 Task: Search one way flight ticket for 1 adult, 5 children, 2 infants in seat and 1 infant on lap in first from Obyan,saipan Island: Saipan International Airport (francisco C. Ada) to Riverton: Central Wyoming Regional Airport (was Riverton Regional) on 8-4-2023. Choice of flights is American. Number of bags: 1 checked bag. Price is upto 100000. Outbound departure time preference is 18:00.
Action: Mouse moved to (319, 272)
Screenshot: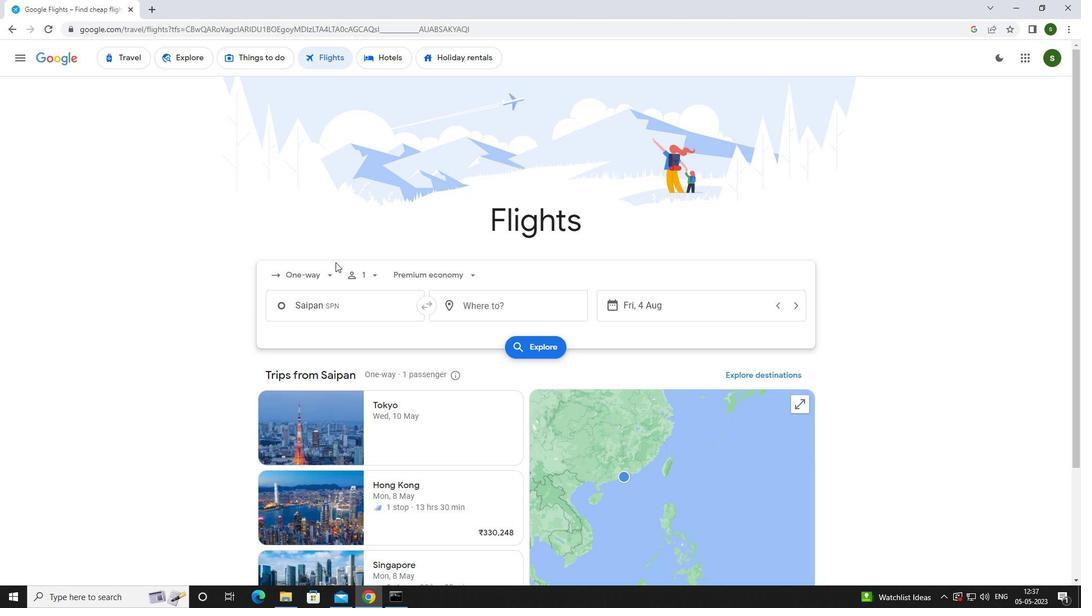 
Action: Mouse pressed left at (319, 272)
Screenshot: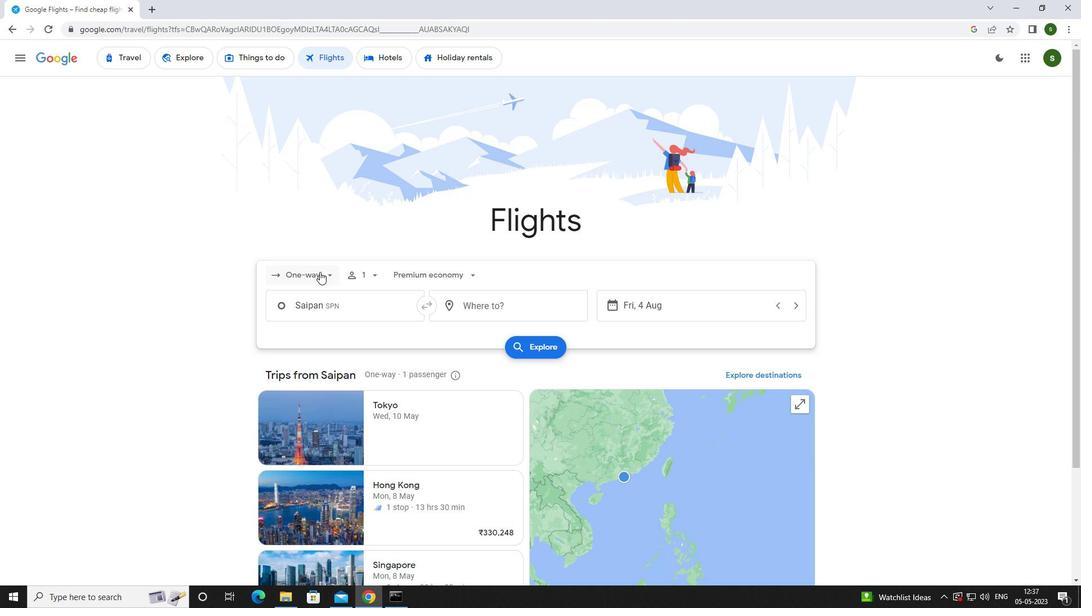 
Action: Mouse moved to (321, 323)
Screenshot: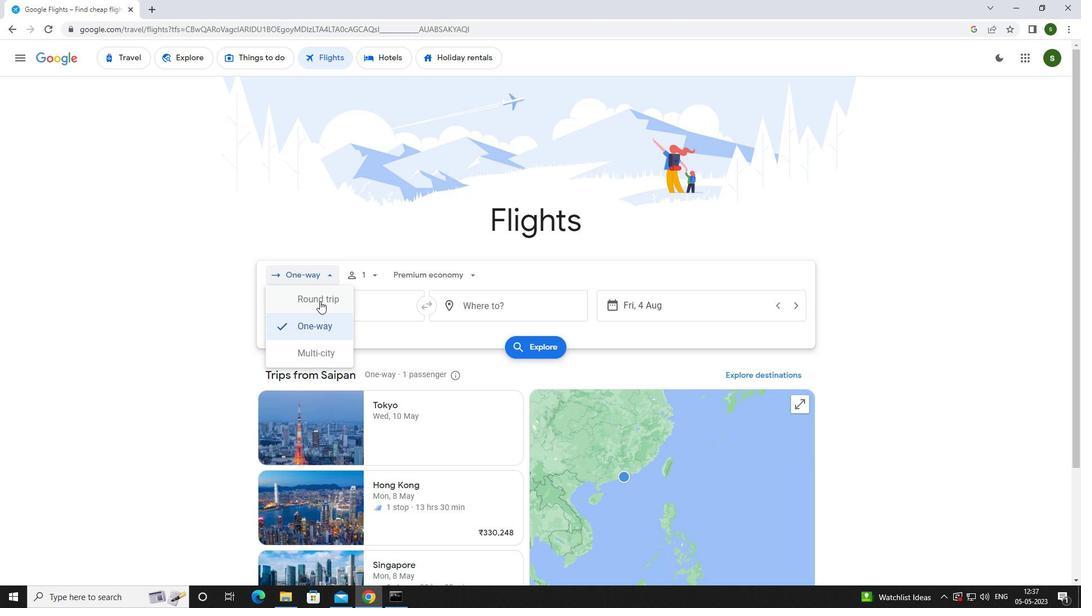 
Action: Mouse pressed left at (321, 323)
Screenshot: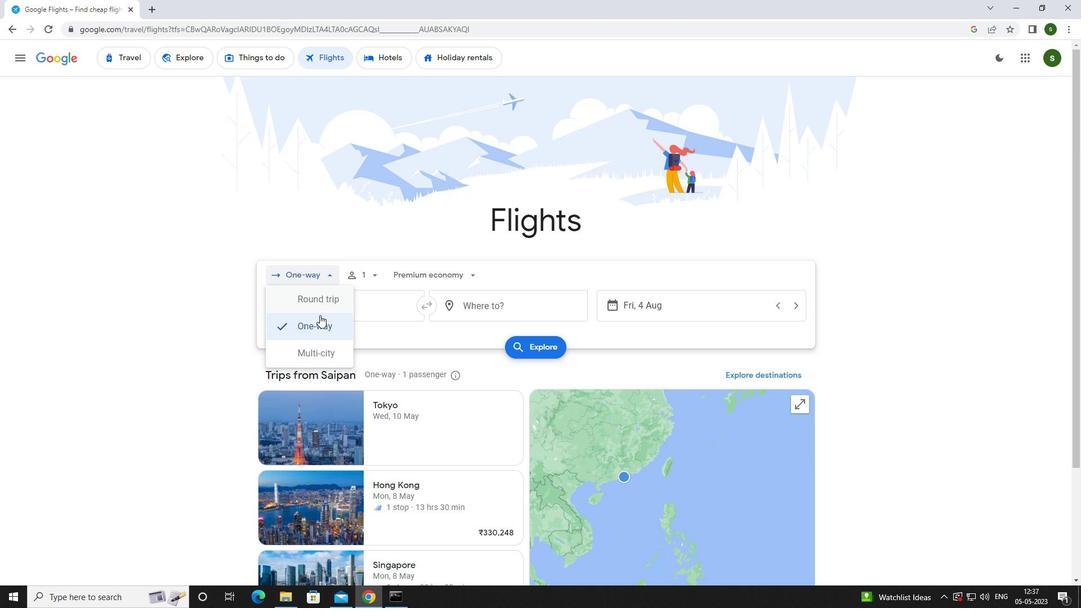 
Action: Mouse moved to (373, 274)
Screenshot: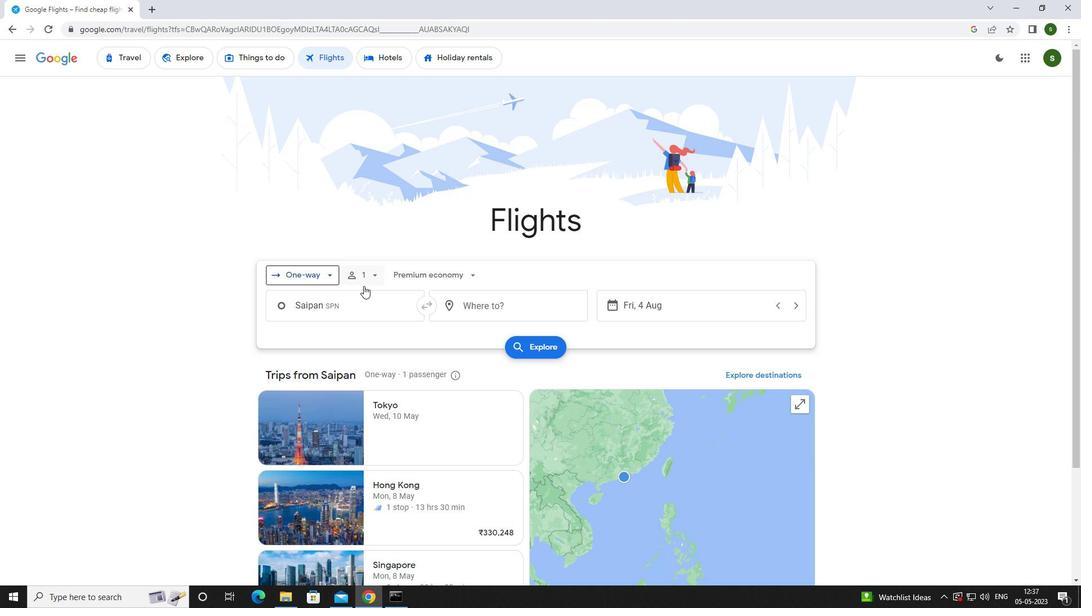 
Action: Mouse pressed left at (373, 274)
Screenshot: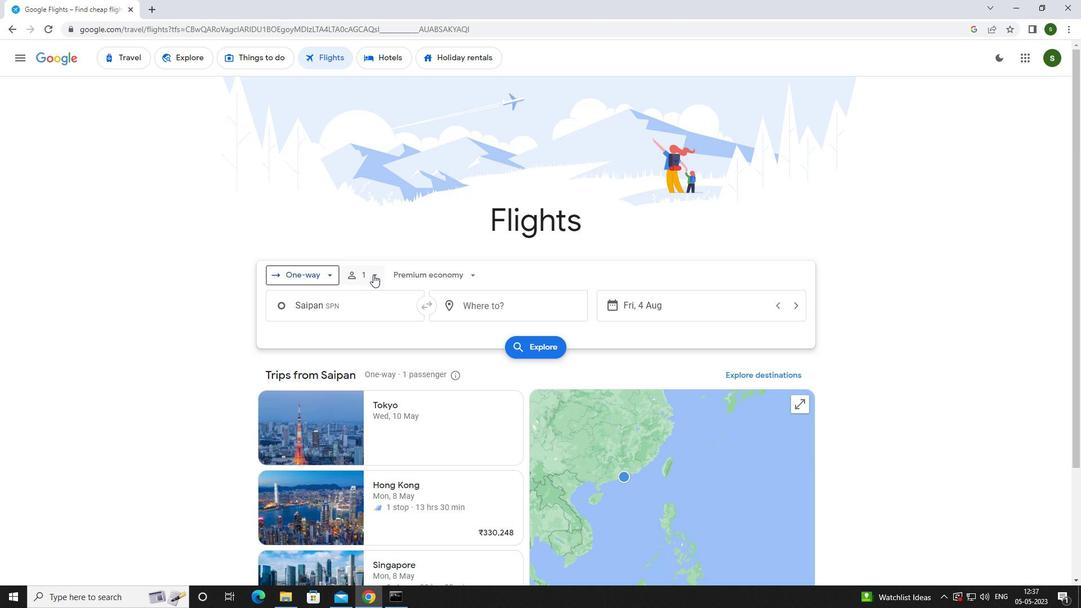 
Action: Mouse moved to (459, 330)
Screenshot: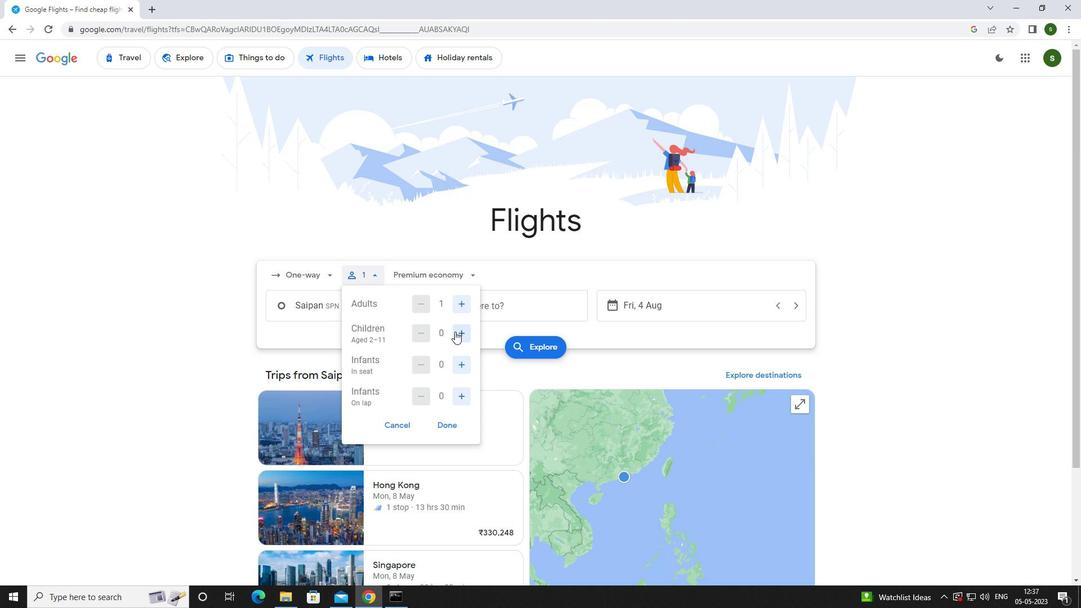 
Action: Mouse pressed left at (459, 330)
Screenshot: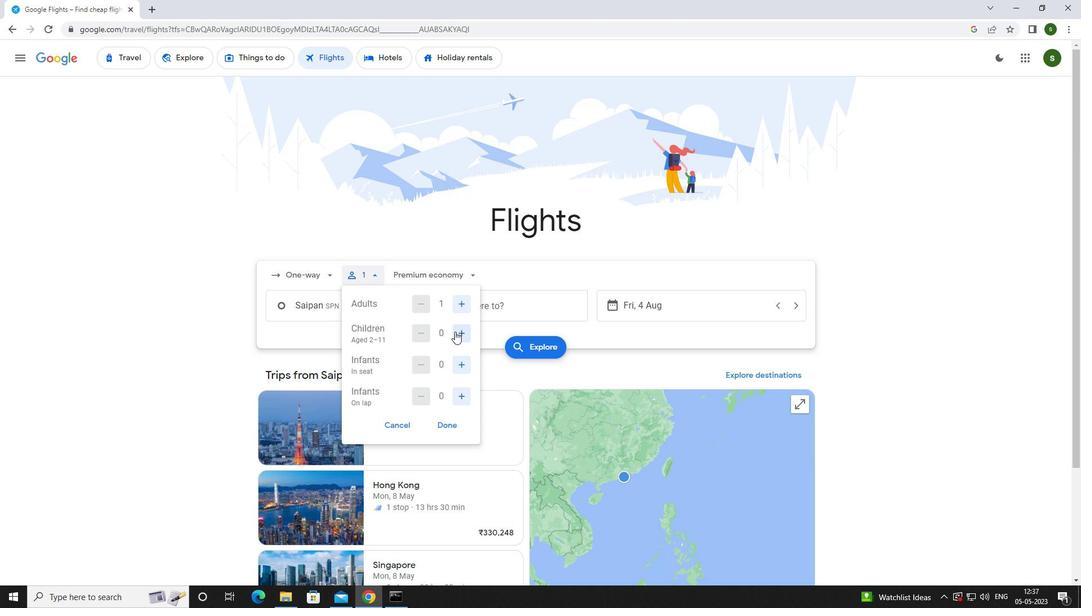 
Action: Mouse pressed left at (459, 330)
Screenshot: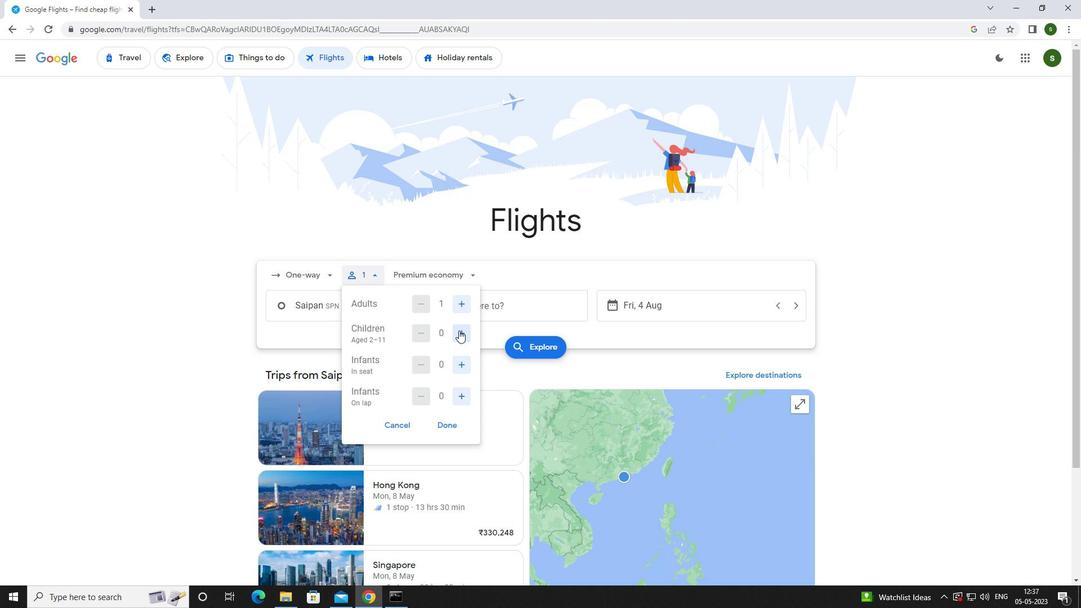 
Action: Mouse pressed left at (459, 330)
Screenshot: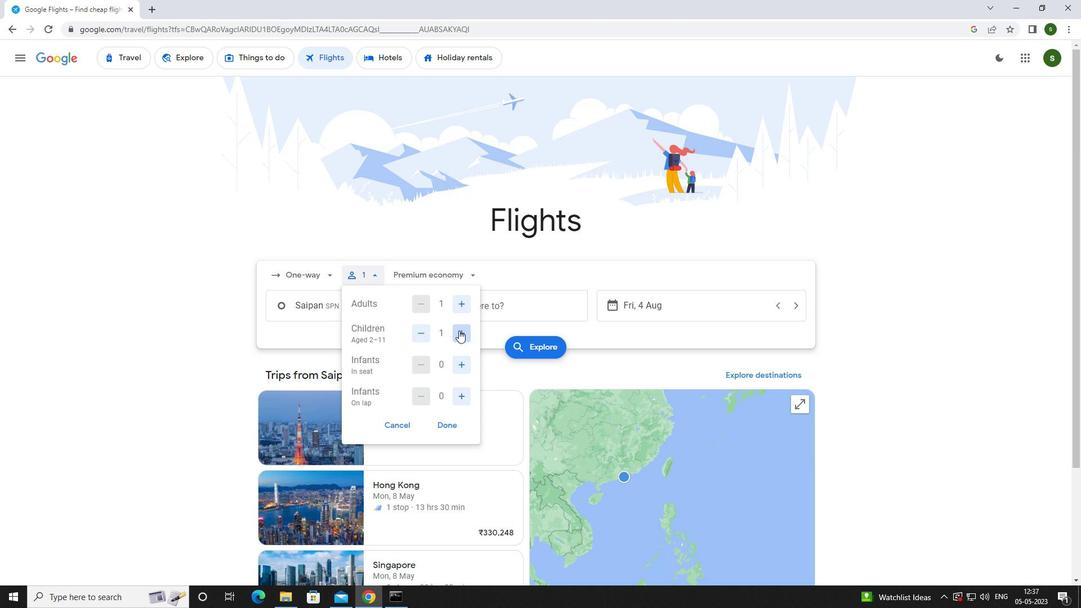 
Action: Mouse pressed left at (459, 330)
Screenshot: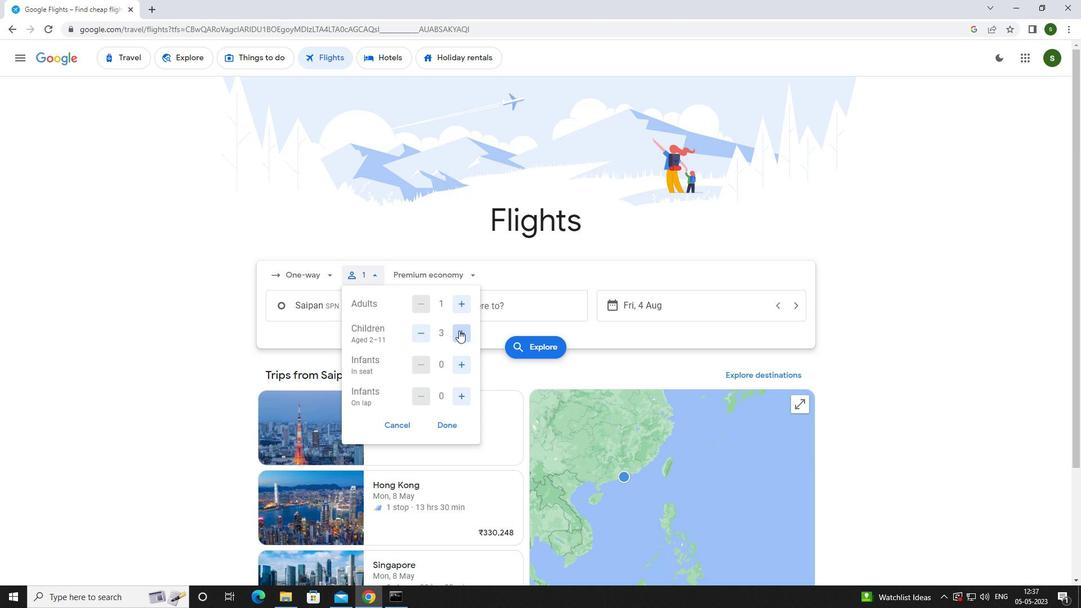 
Action: Mouse pressed left at (459, 330)
Screenshot: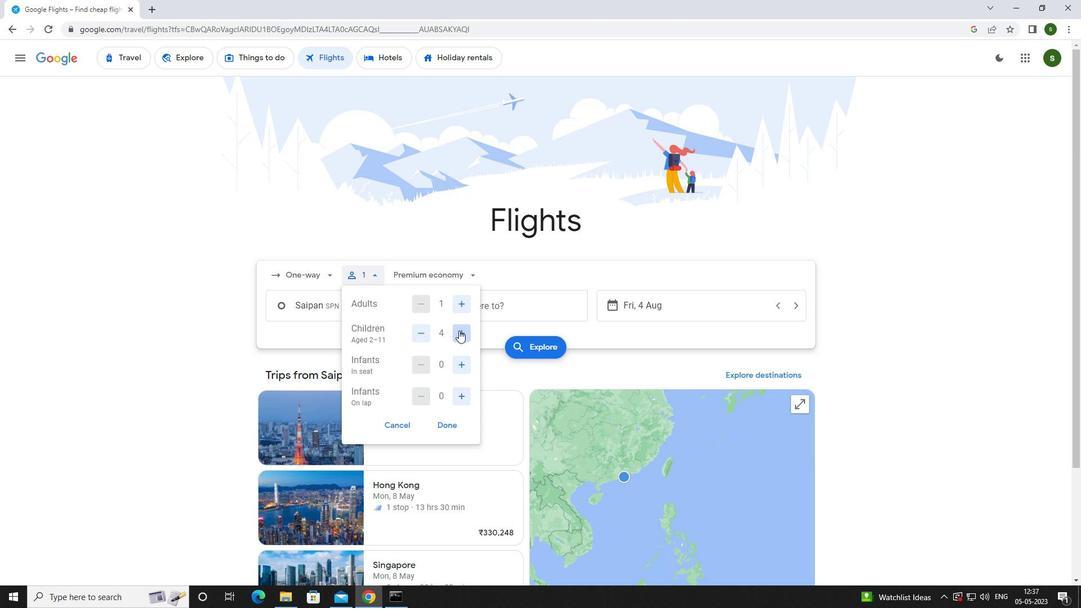 
Action: Mouse moved to (460, 361)
Screenshot: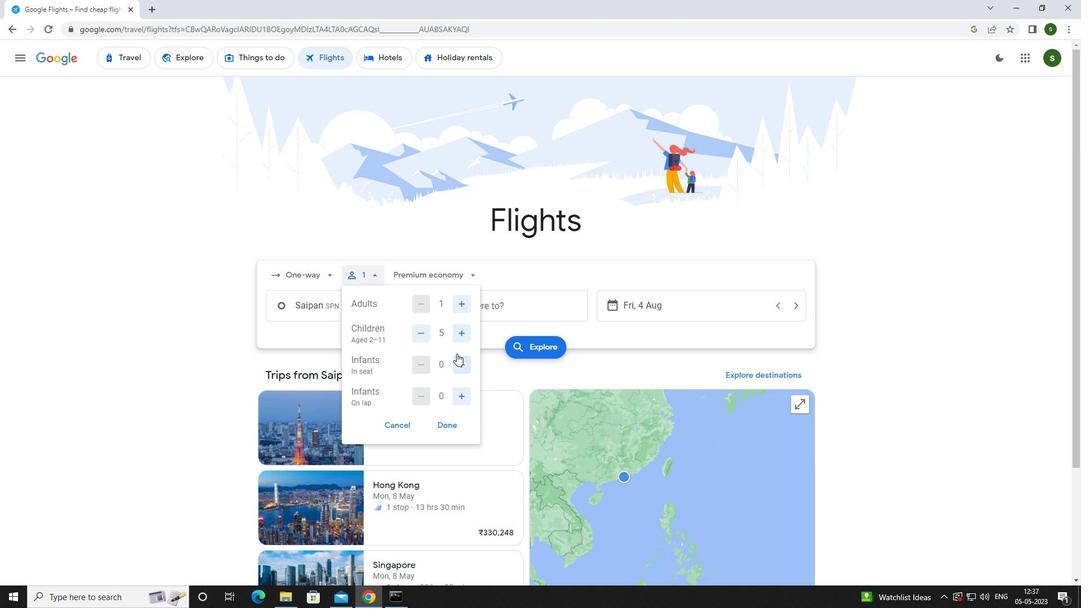 
Action: Mouse pressed left at (460, 361)
Screenshot: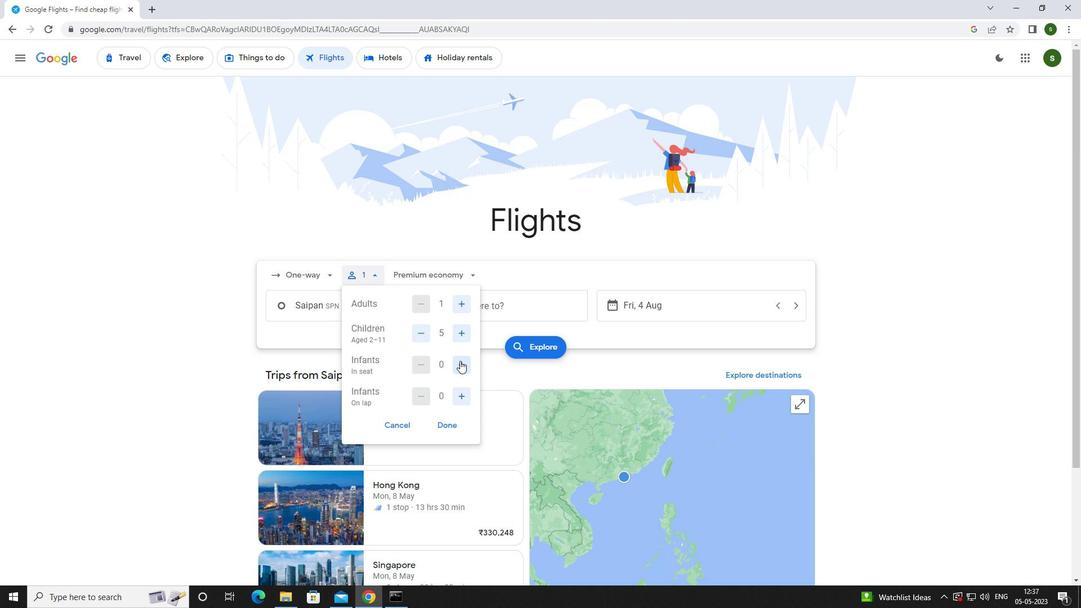 
Action: Mouse pressed left at (460, 361)
Screenshot: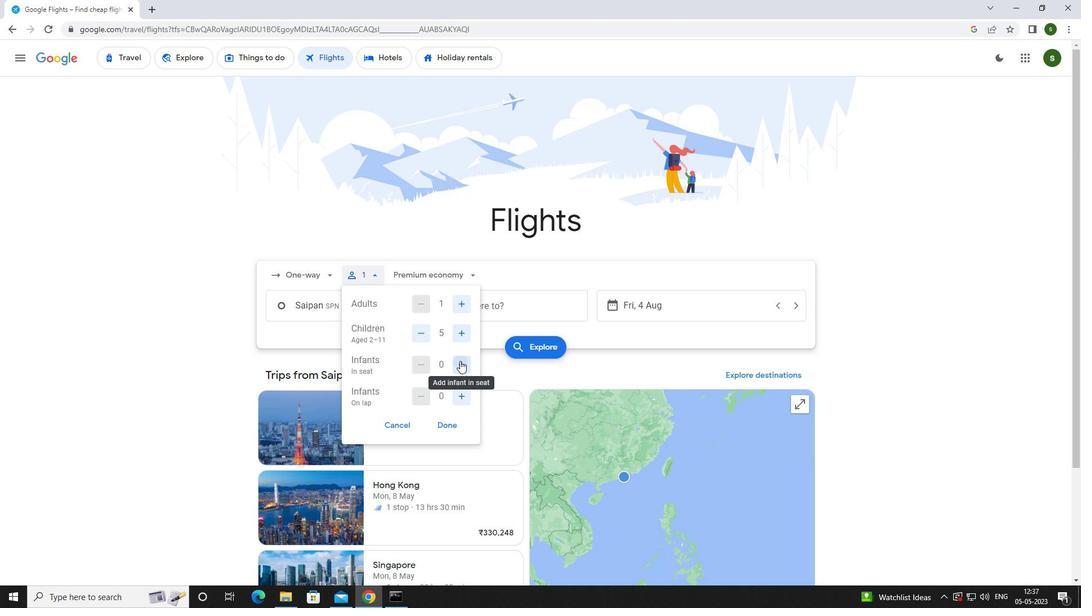 
Action: Mouse moved to (460, 388)
Screenshot: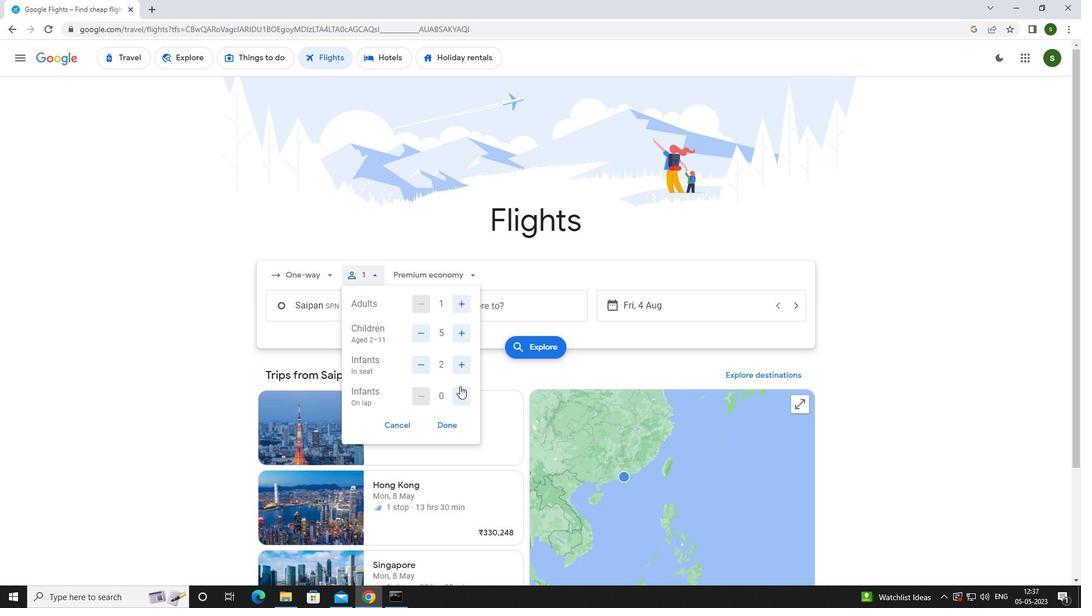 
Action: Mouse pressed left at (460, 388)
Screenshot: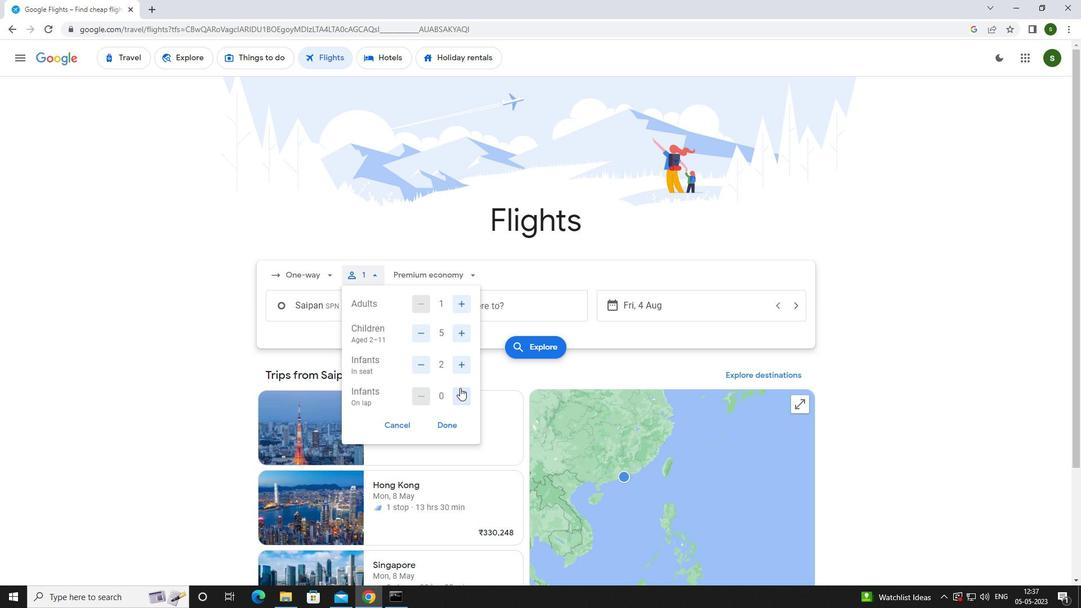
Action: Mouse moved to (424, 366)
Screenshot: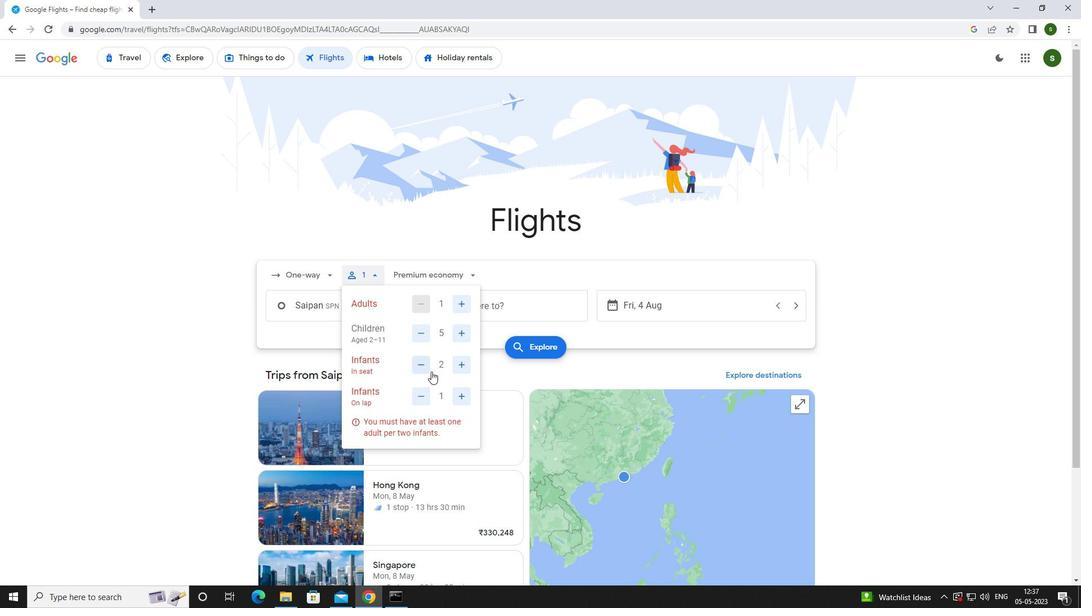 
Action: Mouse pressed left at (424, 366)
Screenshot: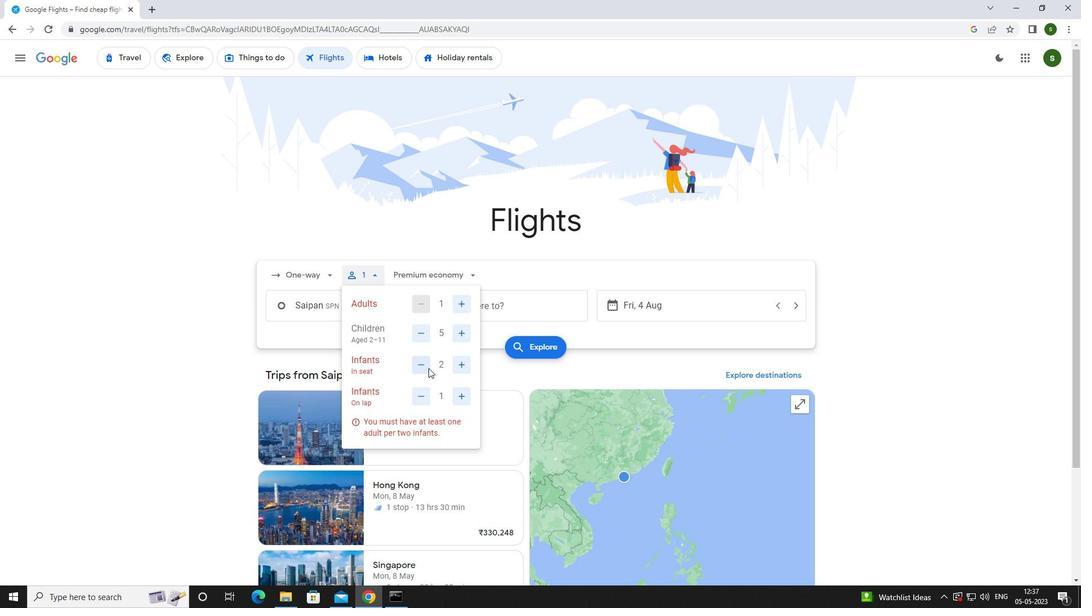
Action: Mouse moved to (461, 275)
Screenshot: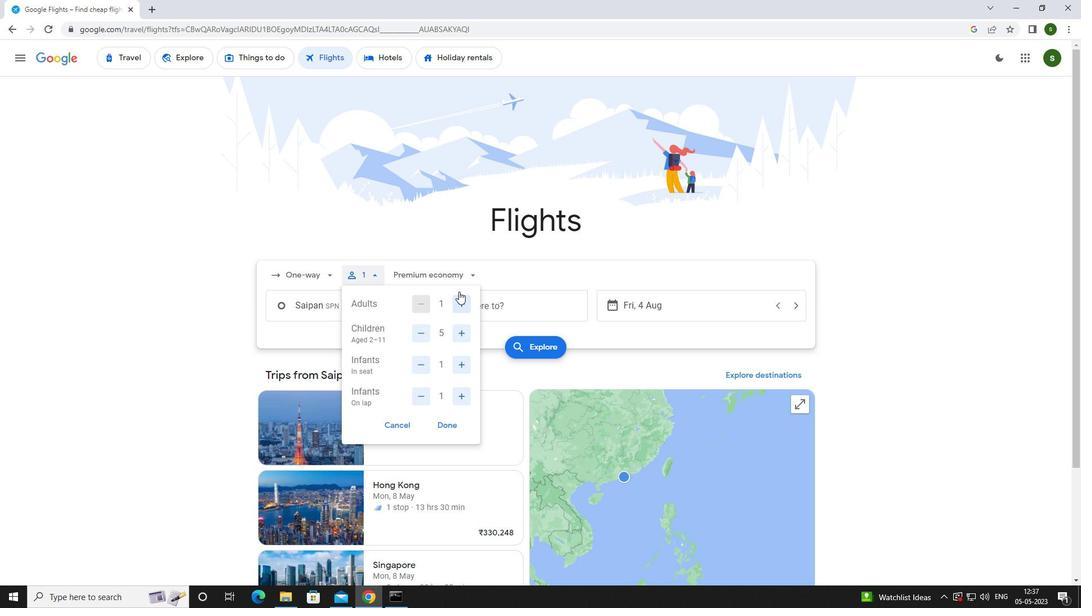
Action: Mouse pressed left at (461, 275)
Screenshot: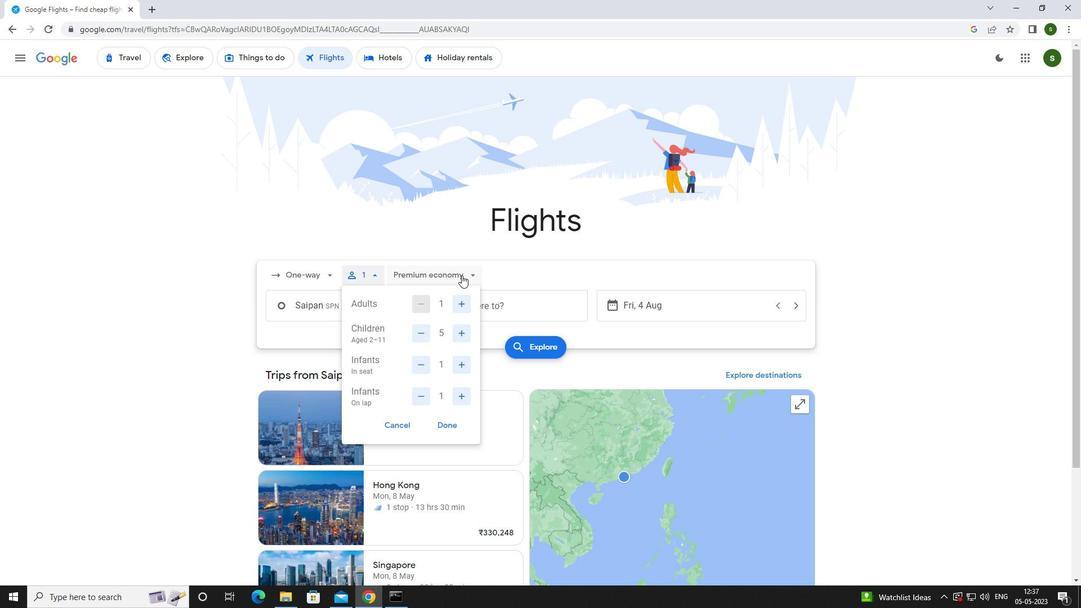 
Action: Mouse moved to (450, 375)
Screenshot: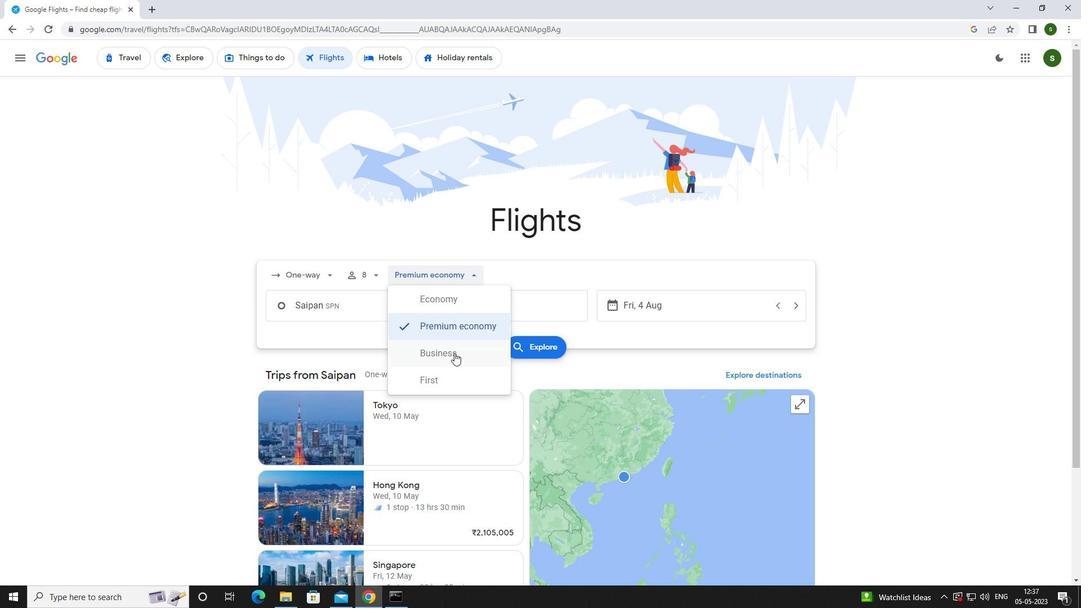 
Action: Mouse pressed left at (450, 375)
Screenshot: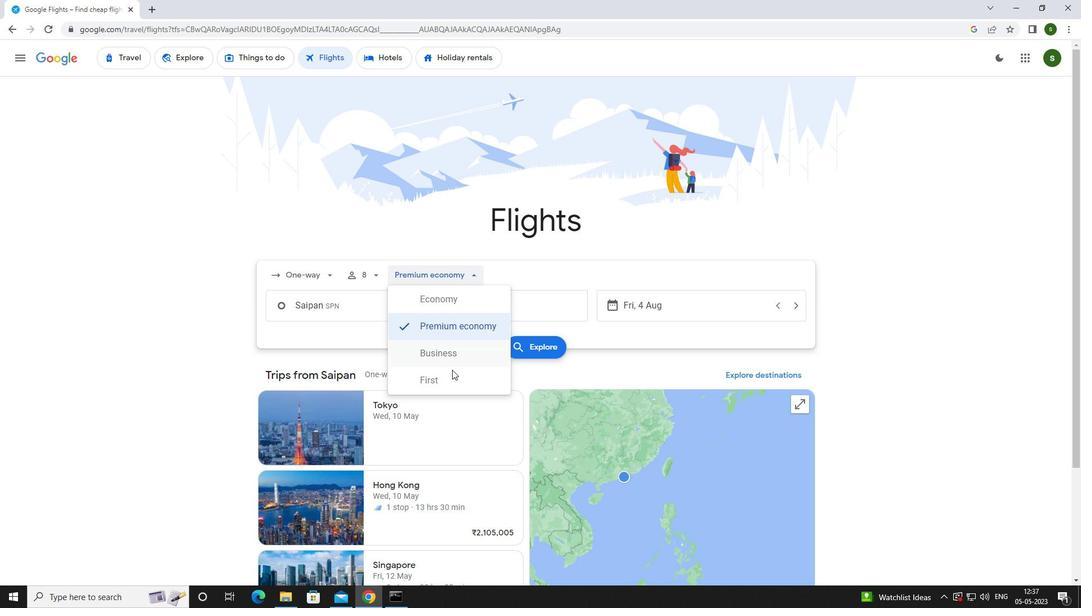 
Action: Mouse moved to (381, 314)
Screenshot: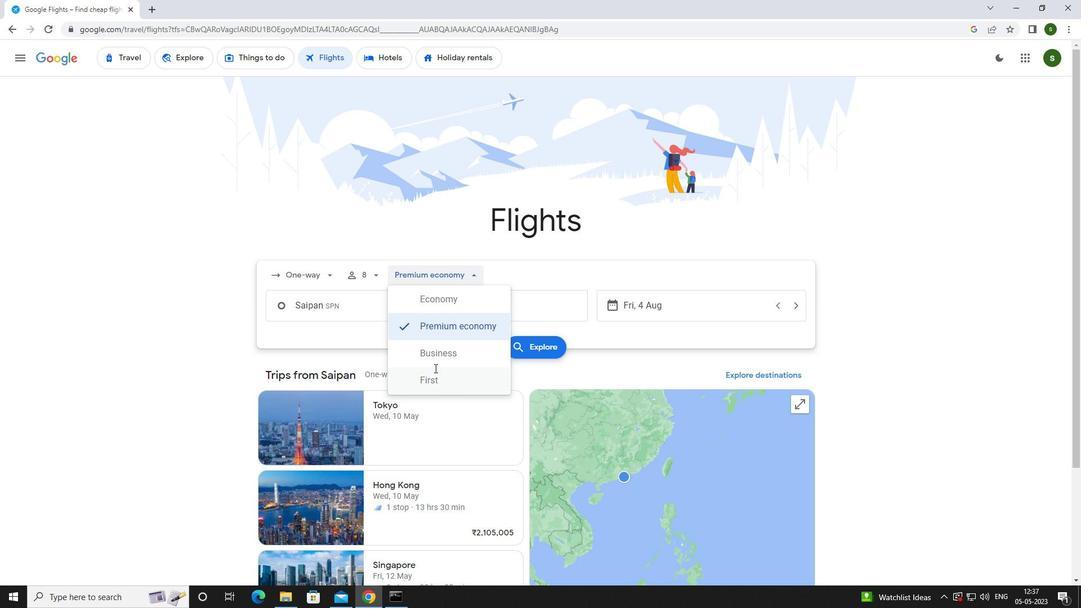 
Action: Mouse pressed left at (381, 314)
Screenshot: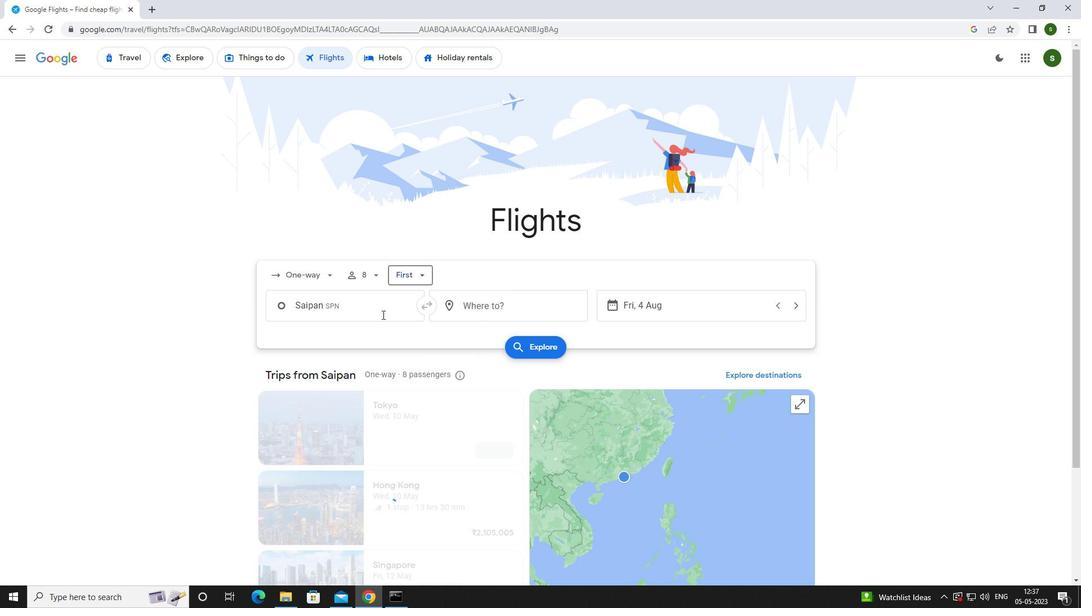 
Action: Key pressed <Key.caps_lock>o<Key.caps_lock>byan
Screenshot: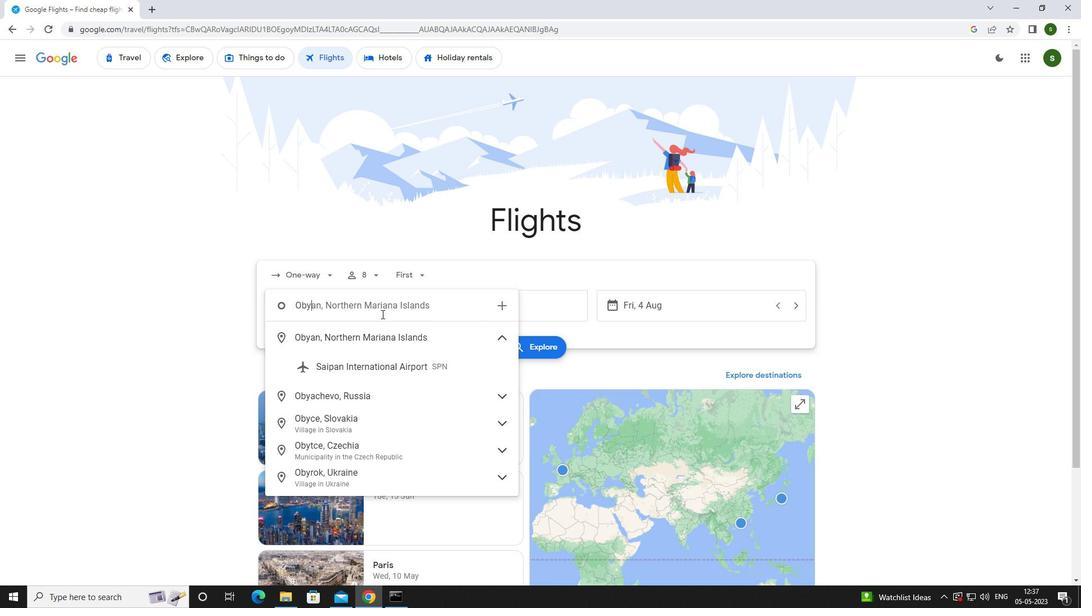 
Action: Mouse moved to (381, 359)
Screenshot: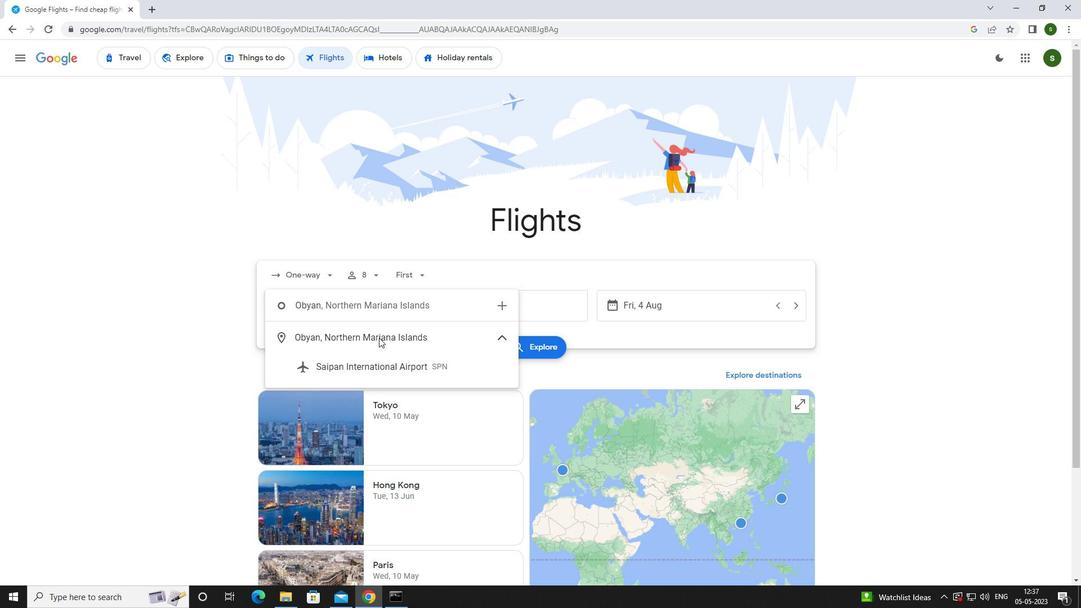 
Action: Mouse pressed left at (381, 359)
Screenshot: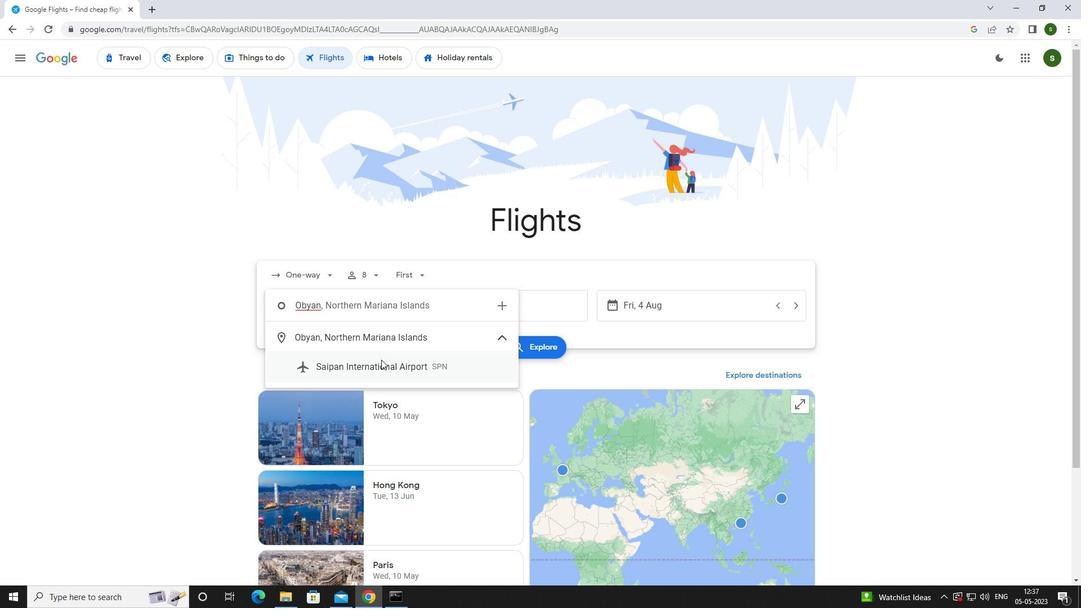 
Action: Mouse moved to (507, 308)
Screenshot: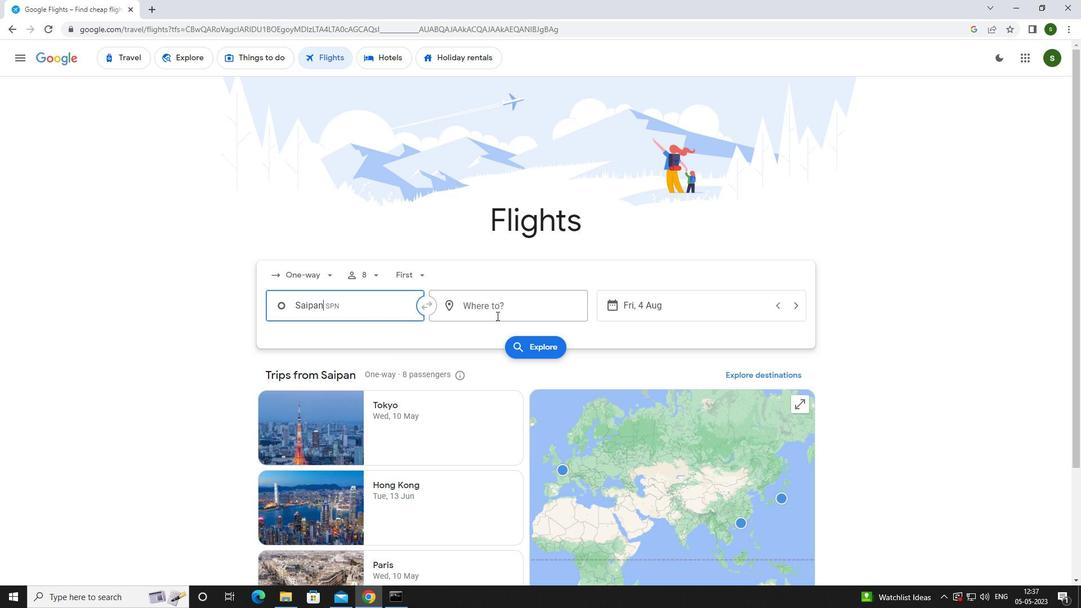 
Action: Mouse pressed left at (507, 308)
Screenshot: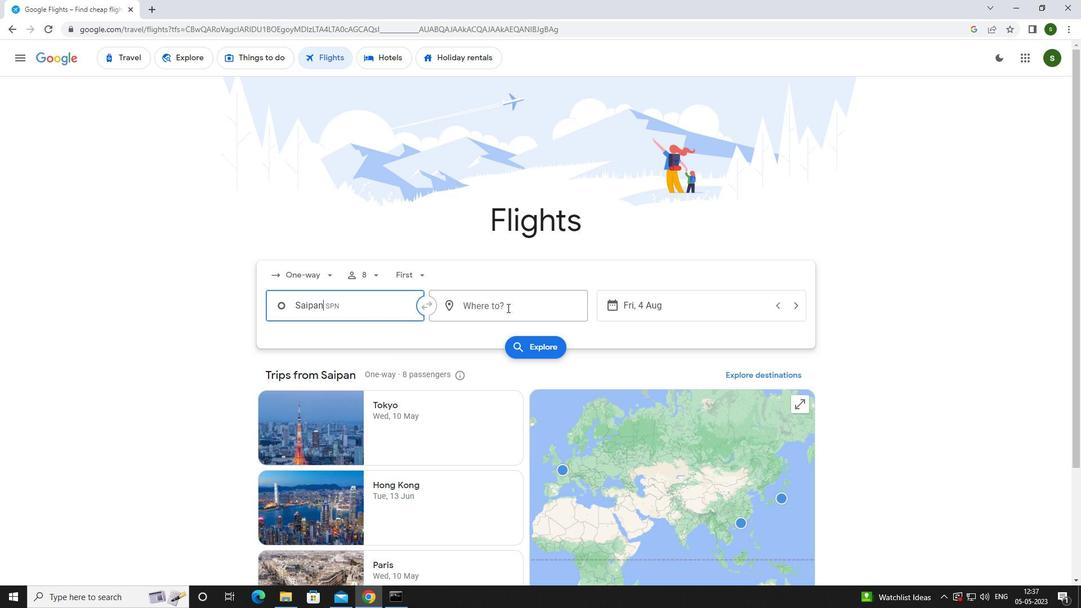
Action: Mouse moved to (509, 306)
Screenshot: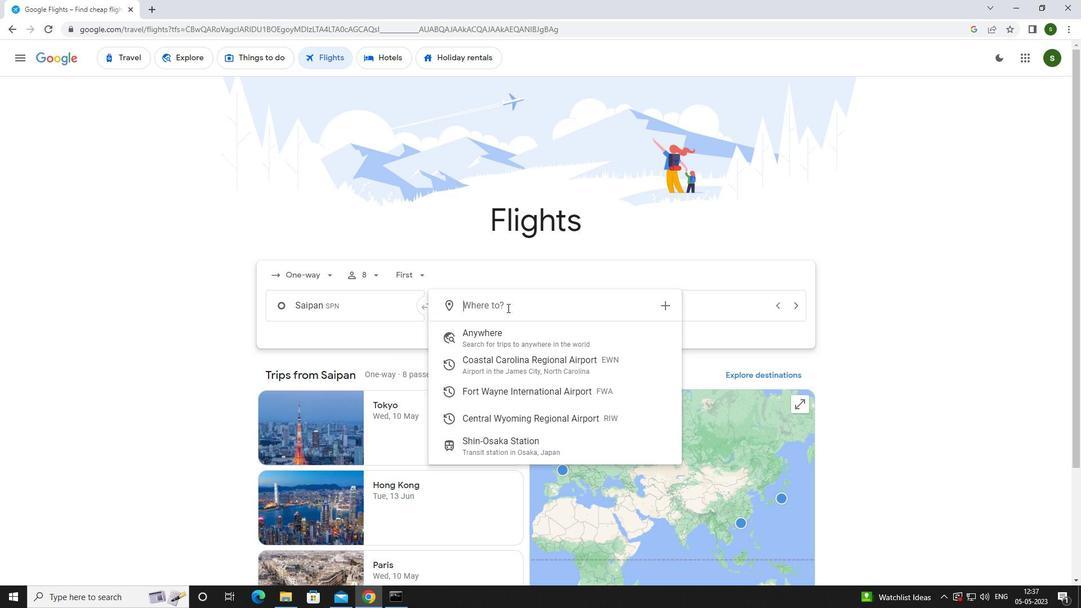 
Action: Key pressed <Key.caps_lock>
Screenshot: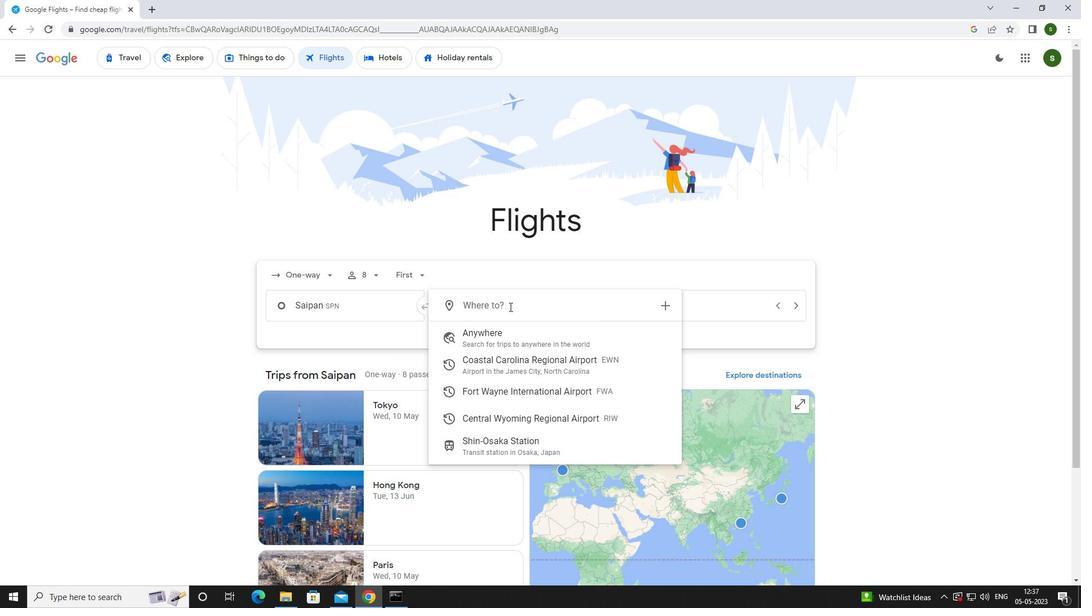 
Action: Mouse moved to (509, 306)
Screenshot: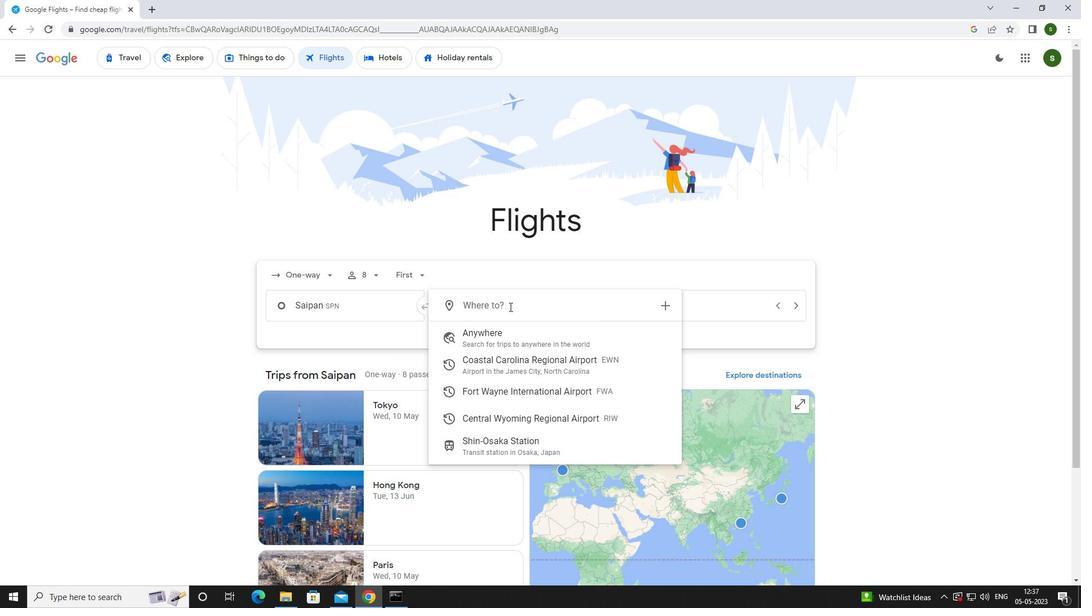 
Action: Key pressed r<Key.caps_lock>iverto
Screenshot: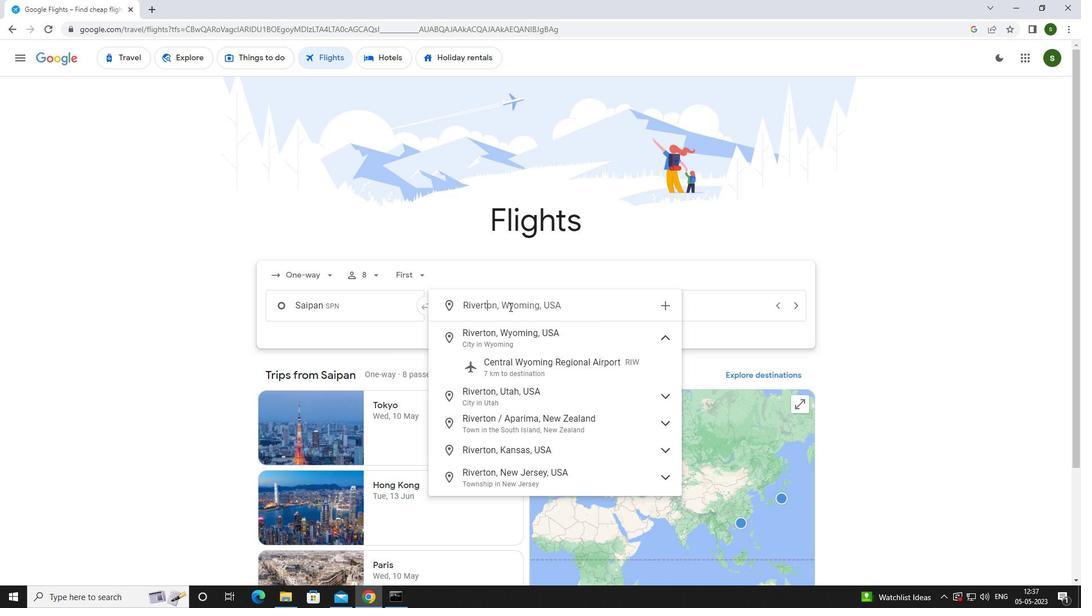 
Action: Mouse moved to (526, 353)
Screenshot: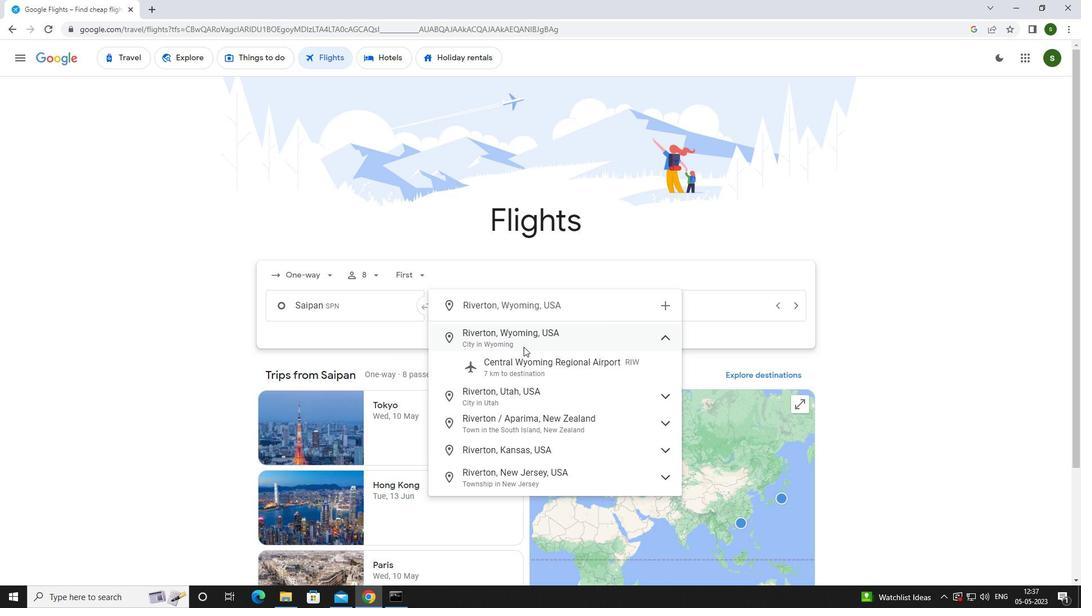 
Action: Mouse pressed left at (526, 353)
Screenshot: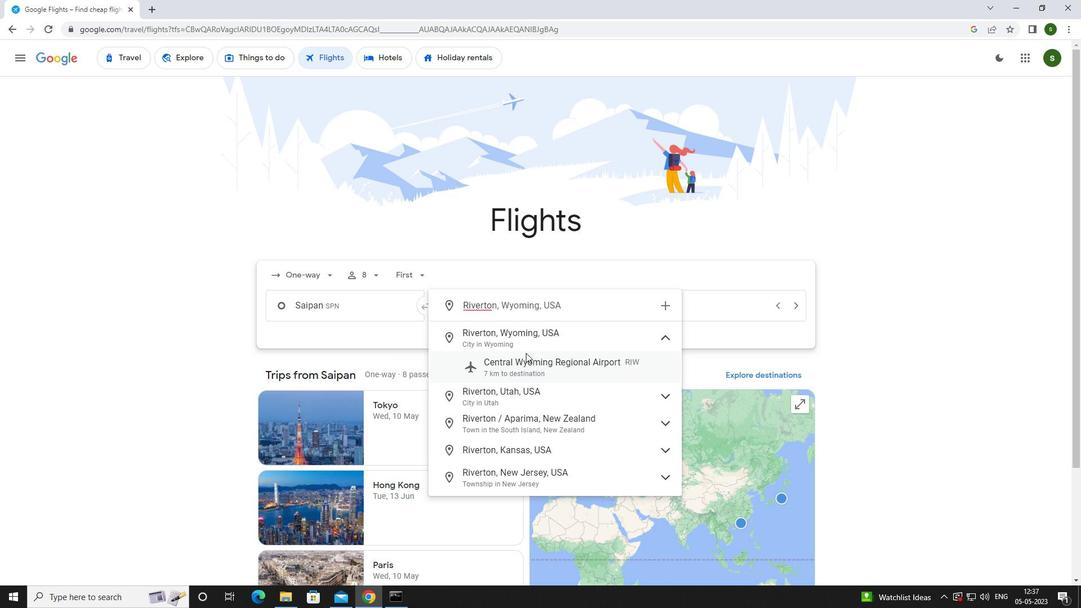 
Action: Mouse moved to (662, 310)
Screenshot: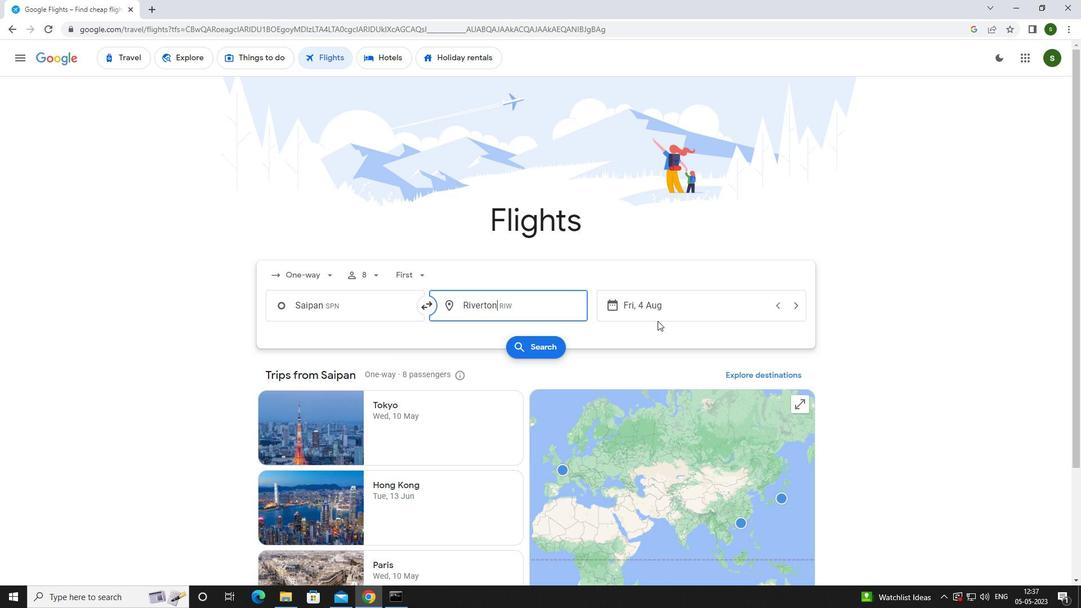 
Action: Mouse pressed left at (662, 310)
Screenshot: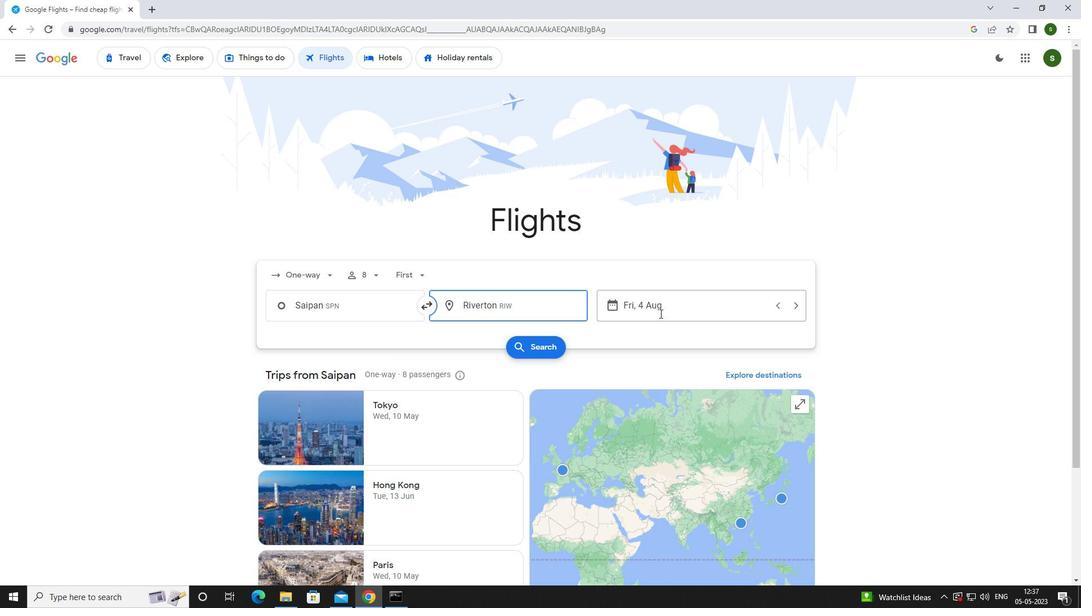 
Action: Mouse moved to (544, 381)
Screenshot: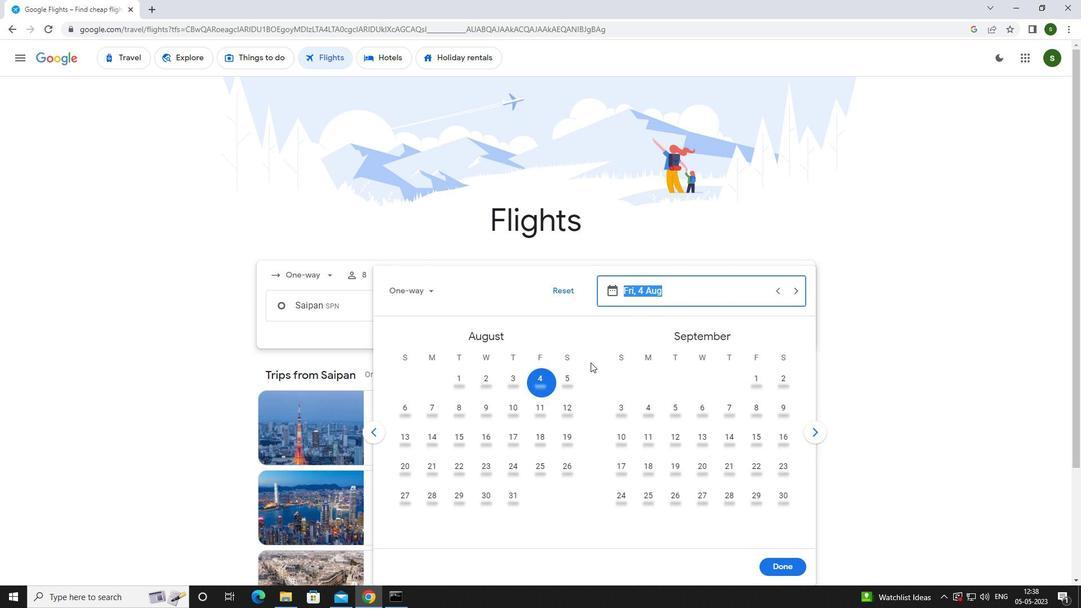 
Action: Mouse pressed left at (544, 381)
Screenshot: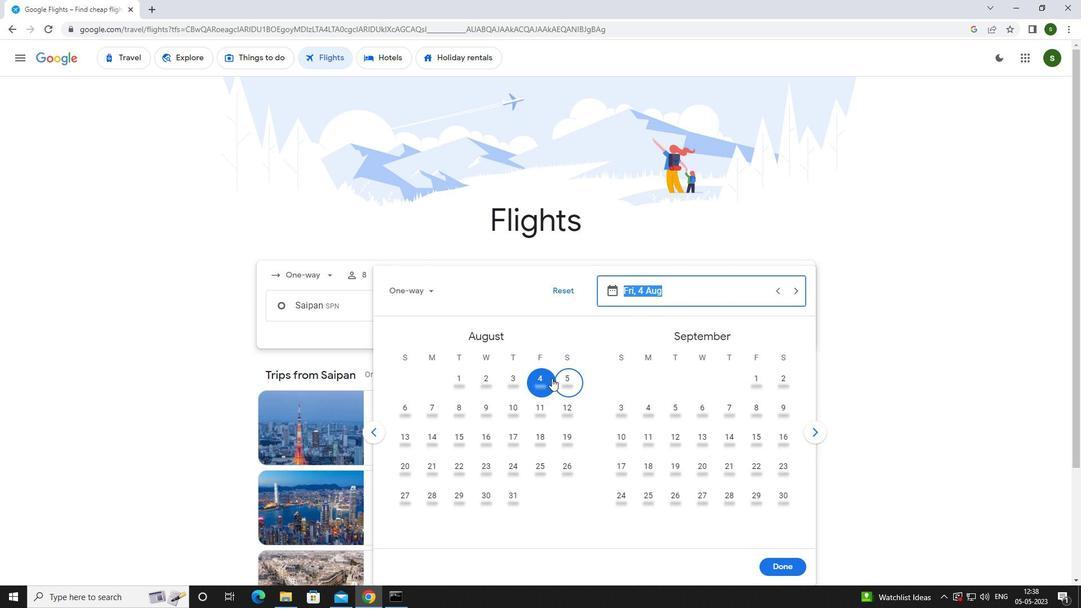 
Action: Mouse moved to (794, 562)
Screenshot: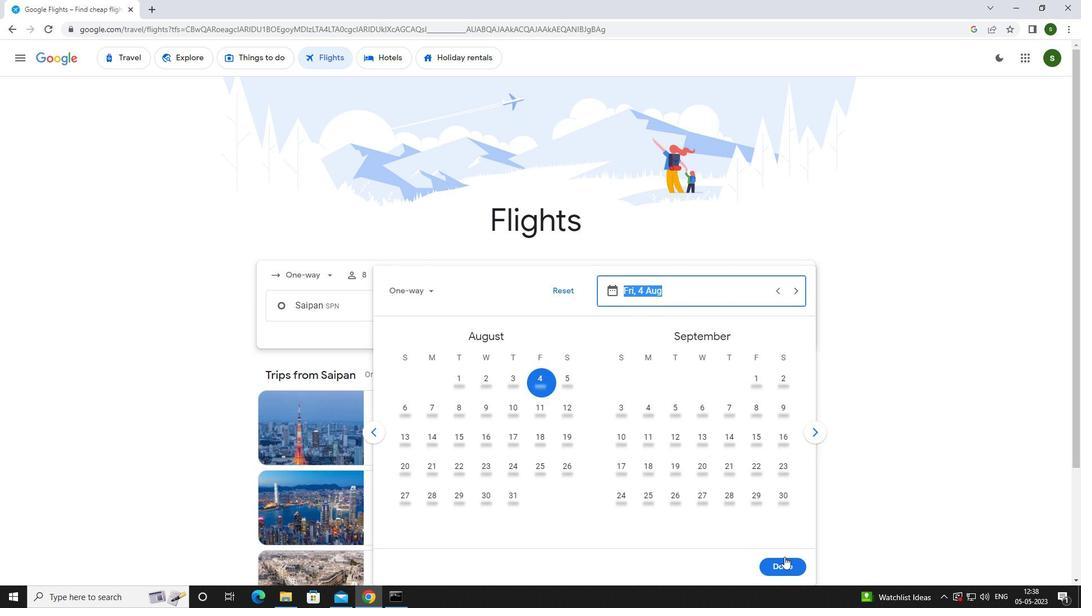 
Action: Mouse pressed left at (794, 562)
Screenshot: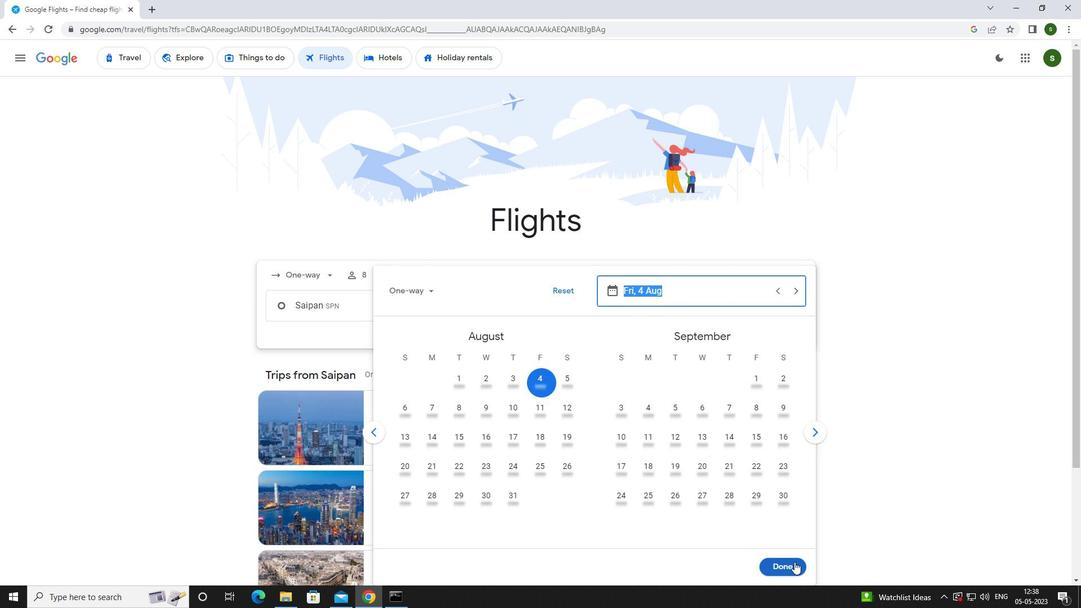 
Action: Mouse moved to (556, 345)
Screenshot: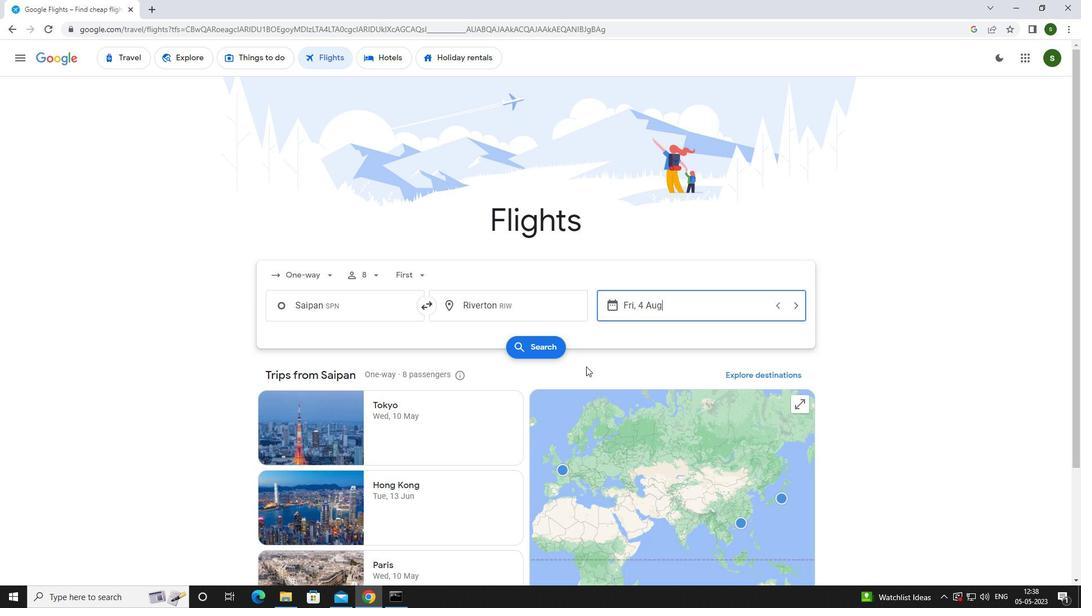 
Action: Mouse pressed left at (556, 345)
Screenshot: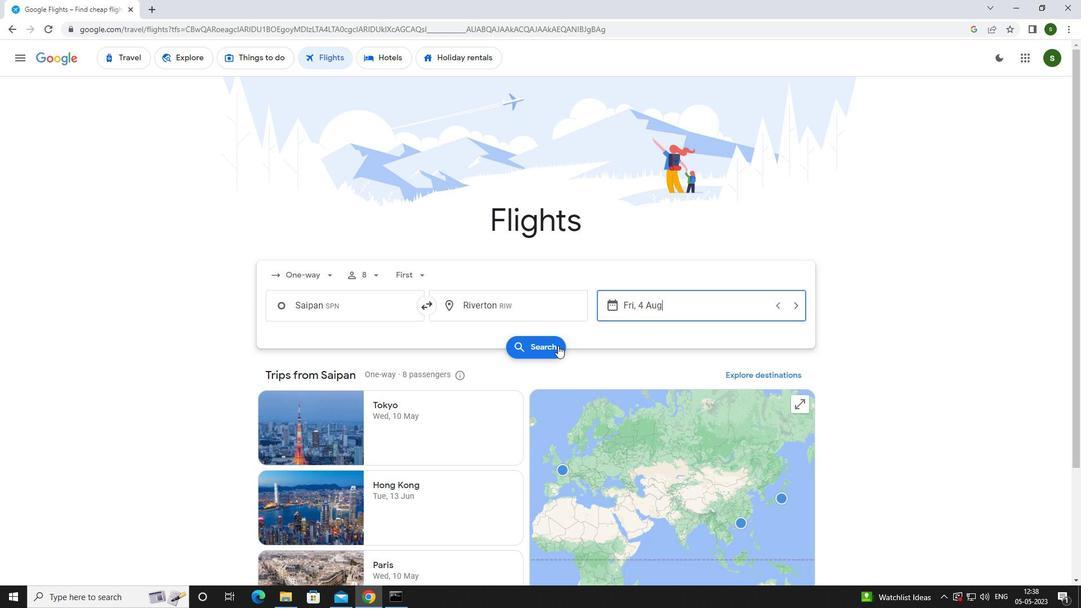 
Action: Mouse moved to (291, 164)
Screenshot: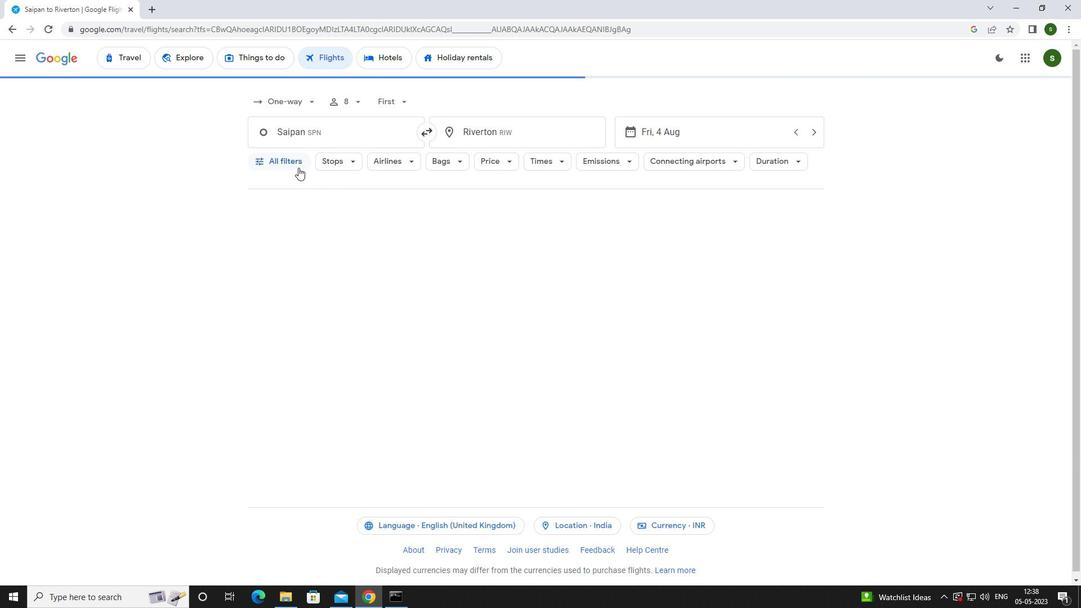 
Action: Mouse pressed left at (291, 164)
Screenshot: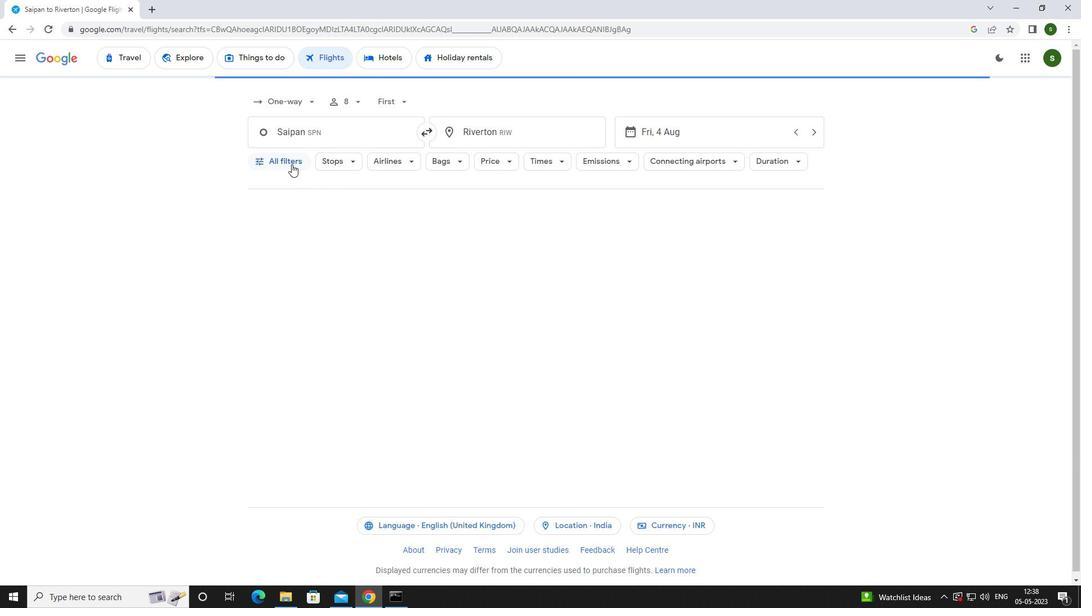 
Action: Mouse moved to (420, 403)
Screenshot: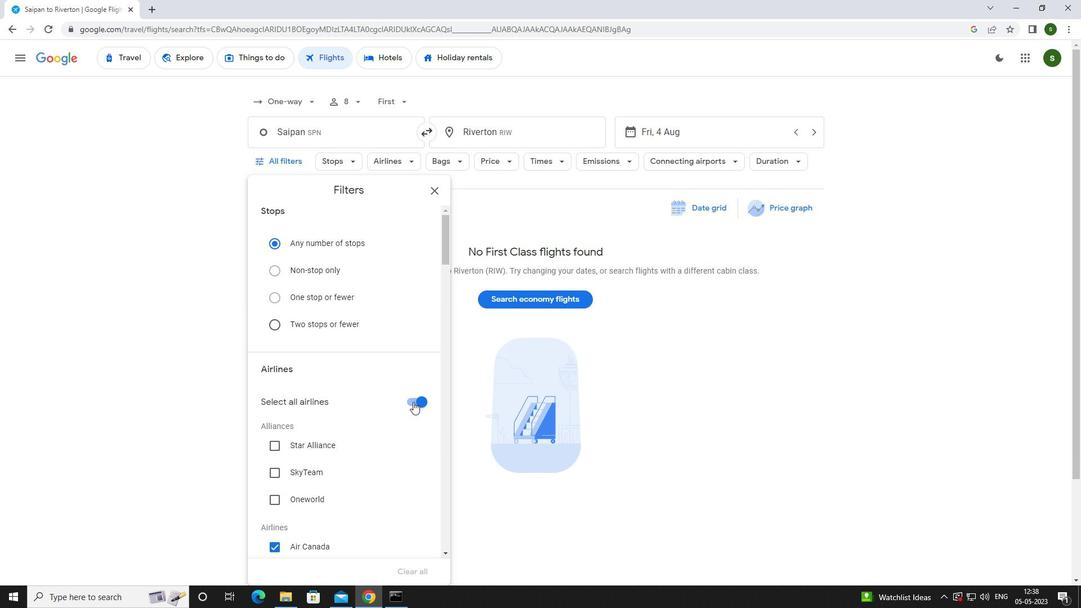 
Action: Mouse pressed left at (420, 403)
Screenshot: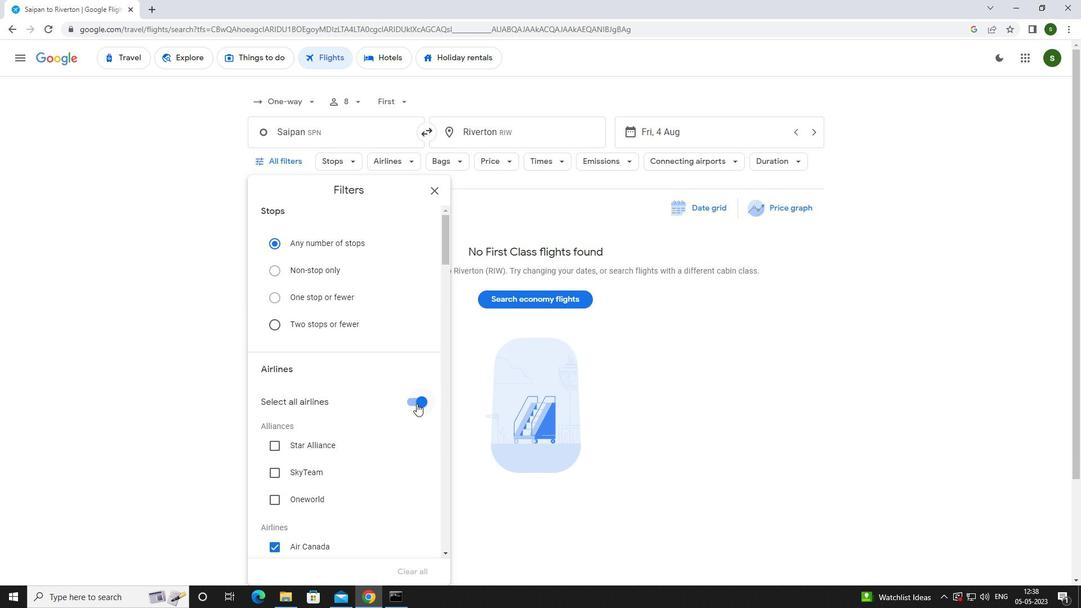 
Action: Mouse moved to (390, 391)
Screenshot: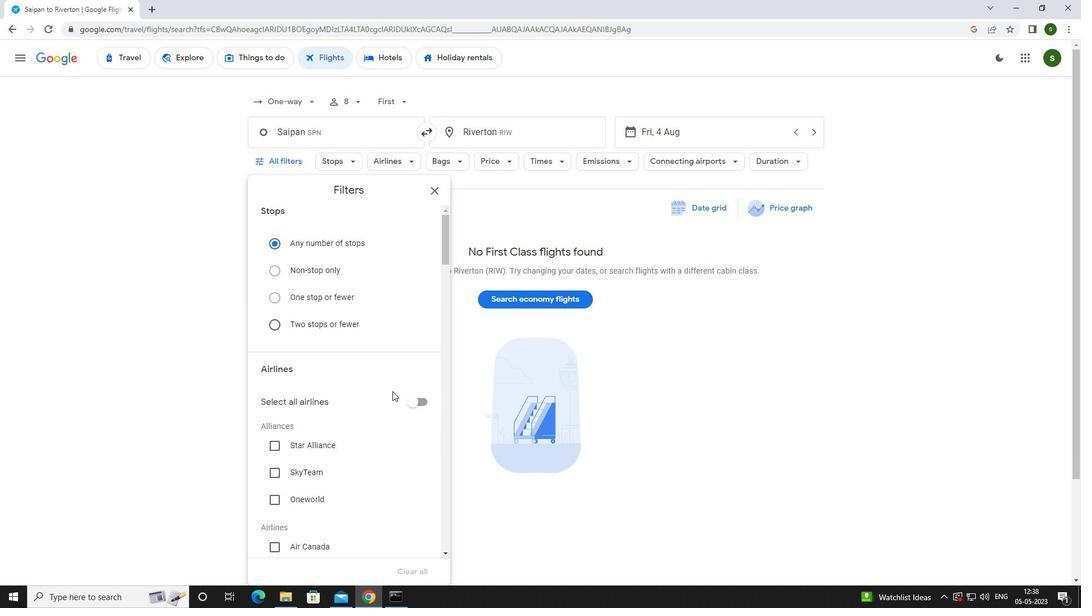 
Action: Mouse scrolled (390, 390) with delta (0, 0)
Screenshot: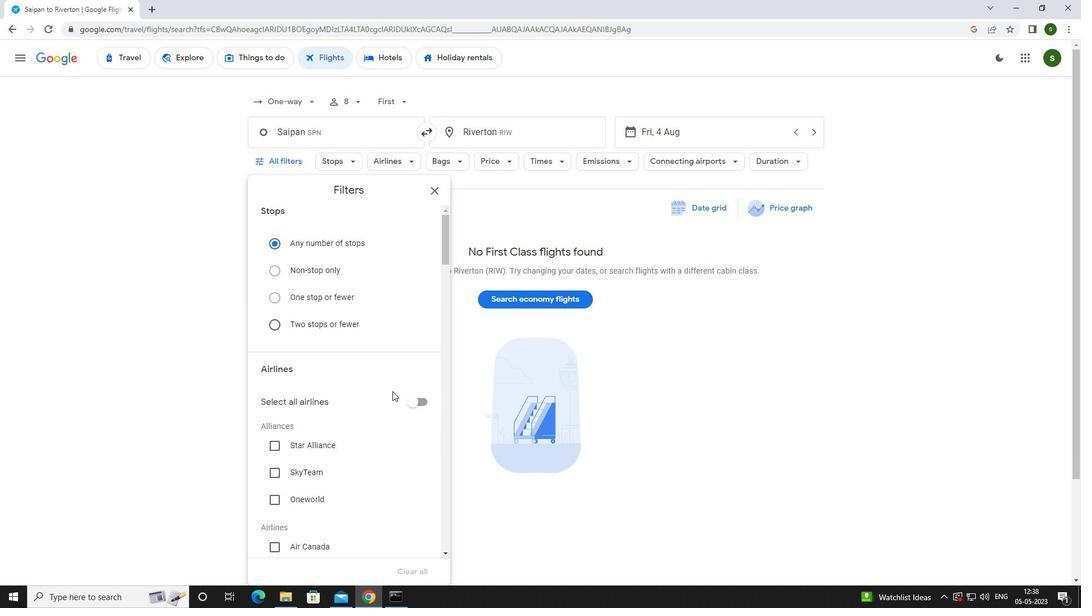 
Action: Mouse scrolled (390, 390) with delta (0, 0)
Screenshot: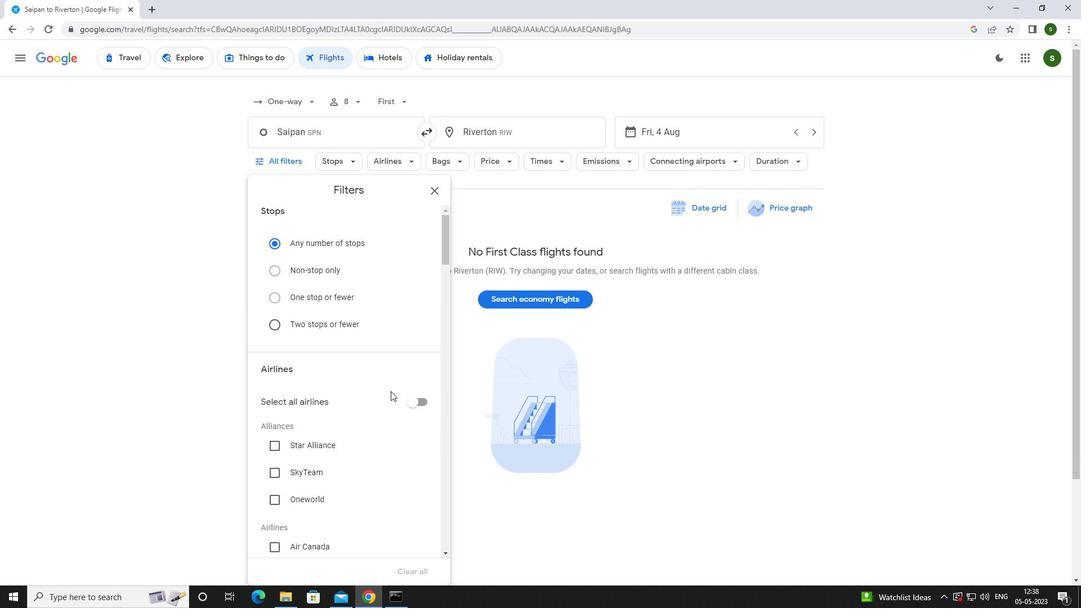 
Action: Mouse scrolled (390, 390) with delta (0, 0)
Screenshot: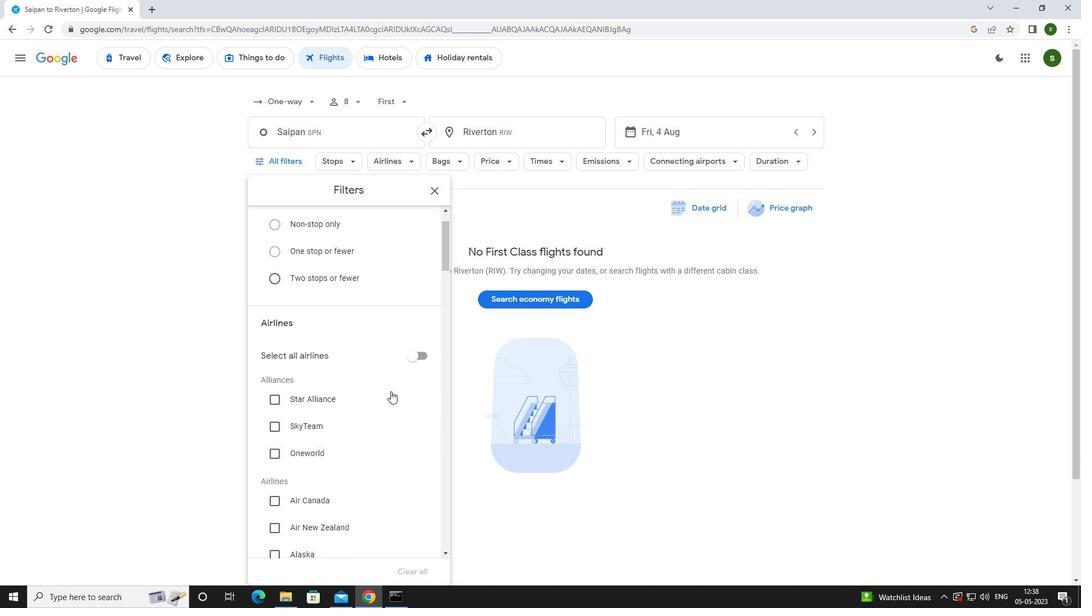 
Action: Mouse moved to (296, 461)
Screenshot: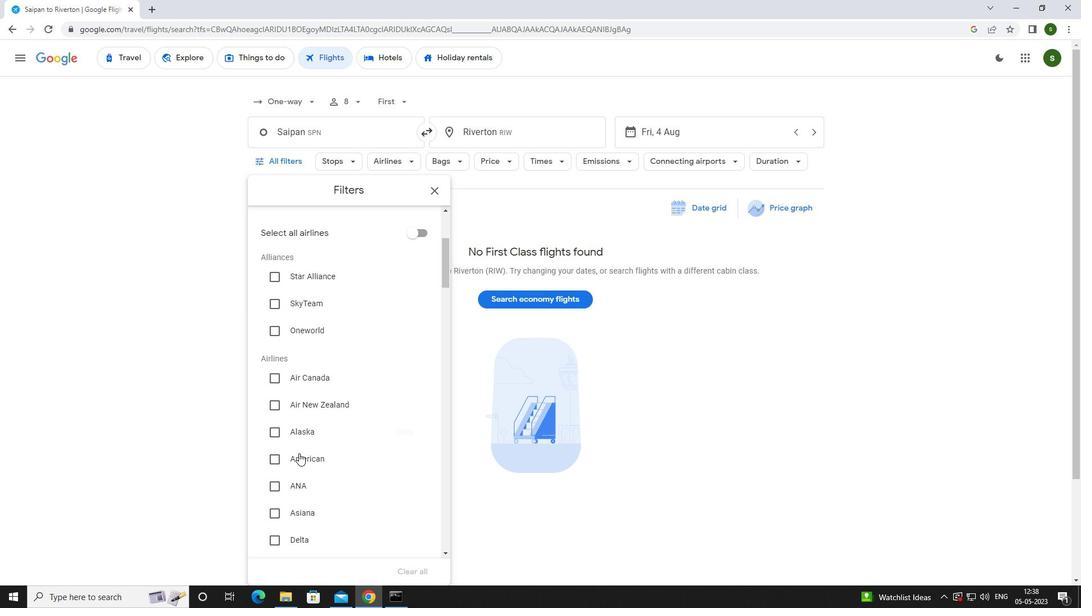 
Action: Mouse pressed left at (296, 461)
Screenshot: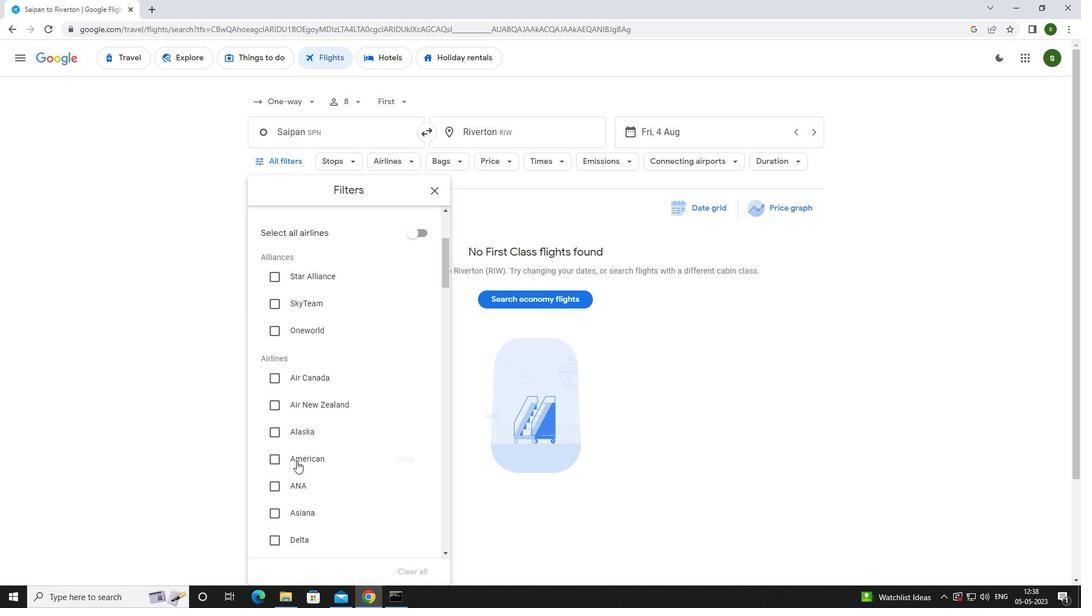 
Action: Mouse moved to (297, 461)
Screenshot: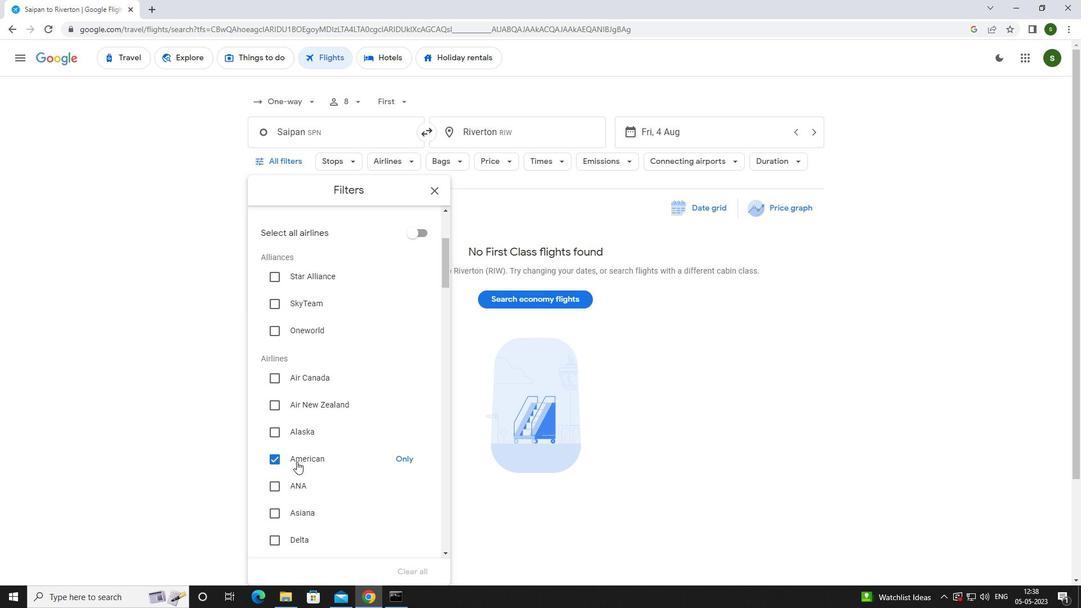 
Action: Mouse scrolled (297, 460) with delta (0, 0)
Screenshot: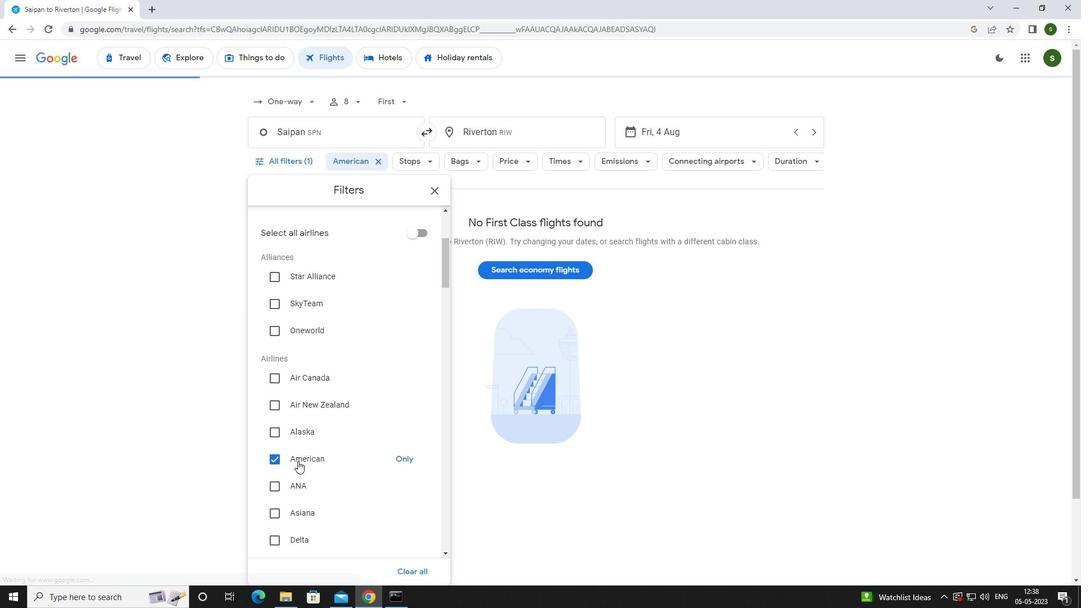 
Action: Mouse scrolled (297, 460) with delta (0, 0)
Screenshot: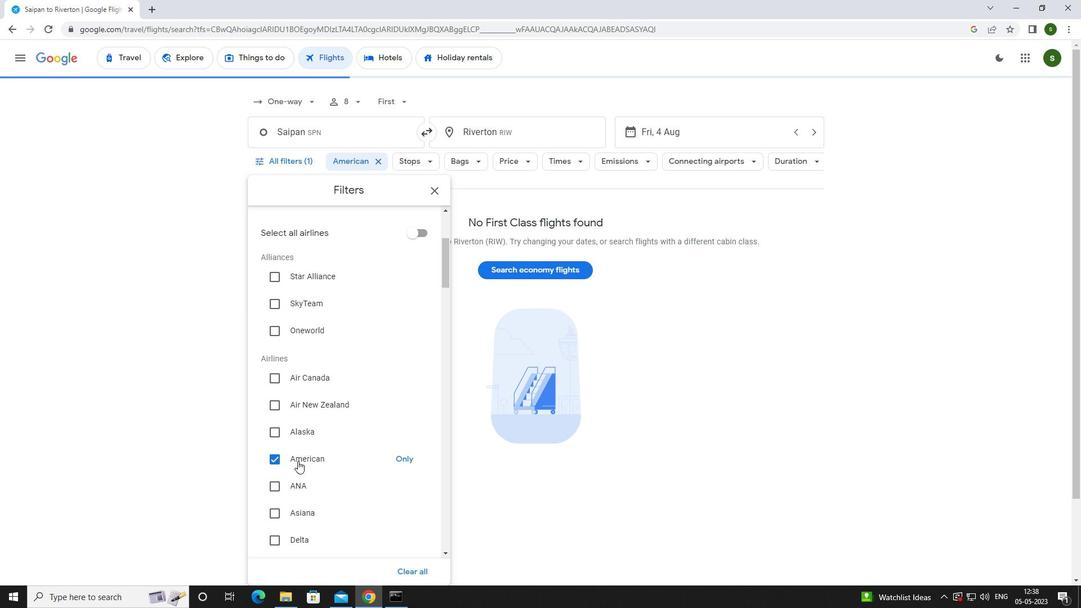 
Action: Mouse scrolled (297, 460) with delta (0, 0)
Screenshot: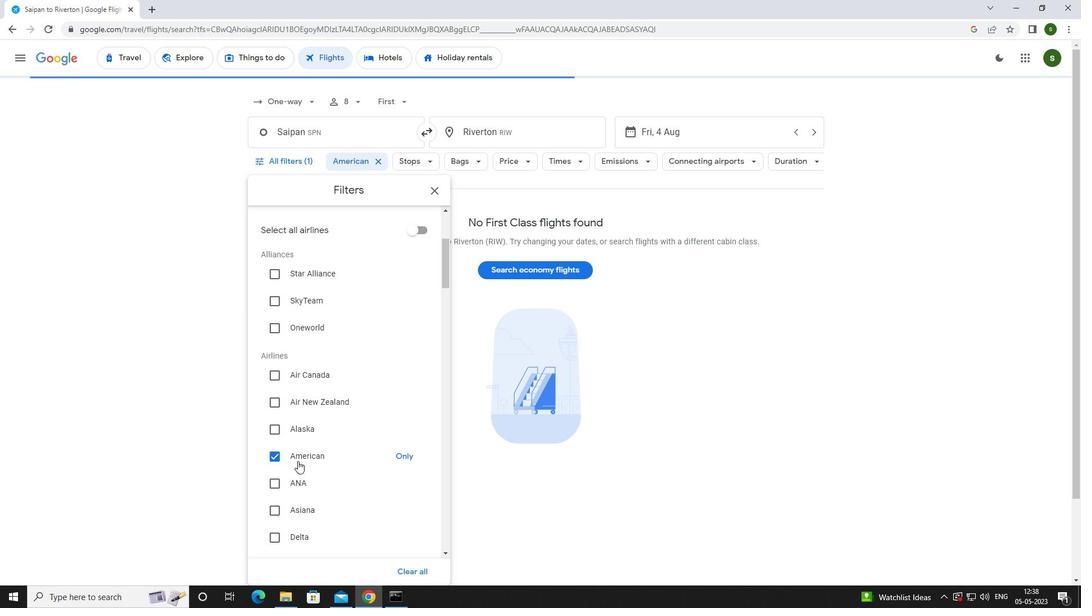 
Action: Mouse scrolled (297, 460) with delta (0, 0)
Screenshot: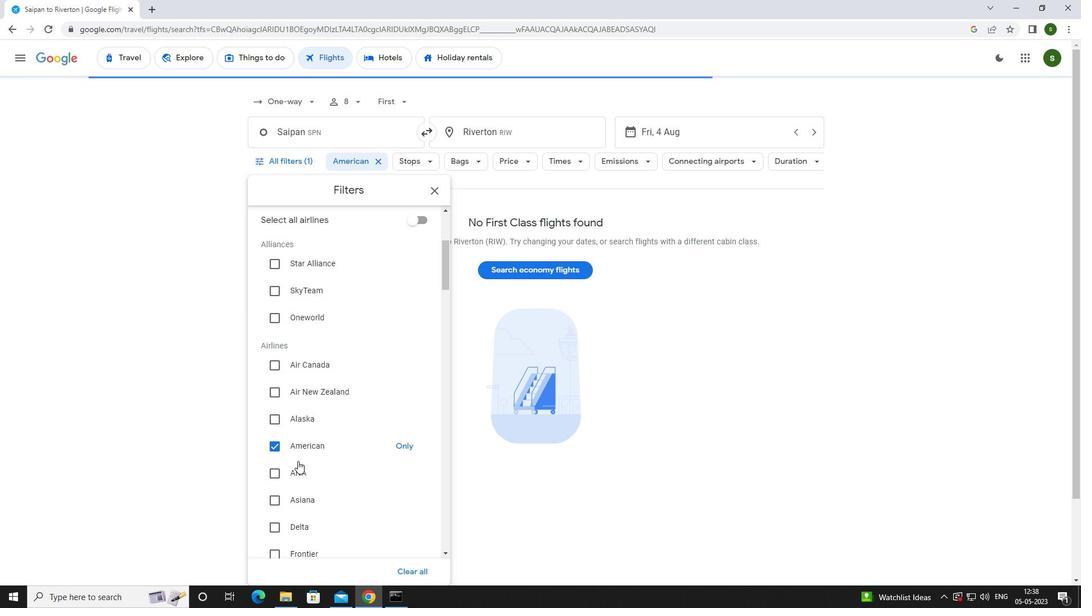 
Action: Mouse moved to (298, 461)
Screenshot: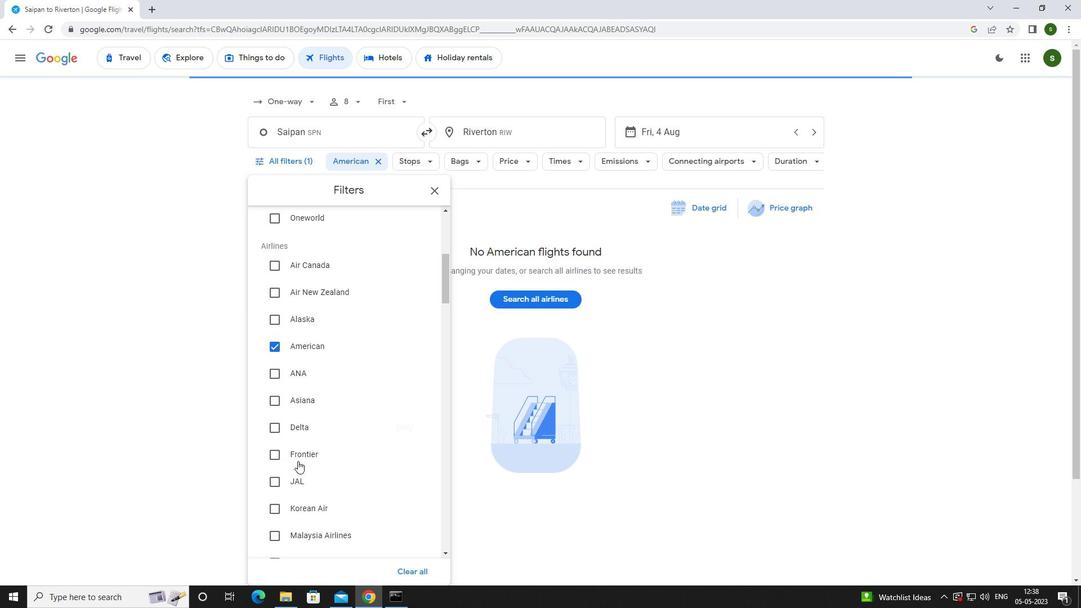 
Action: Mouse scrolled (298, 460) with delta (0, 0)
Screenshot: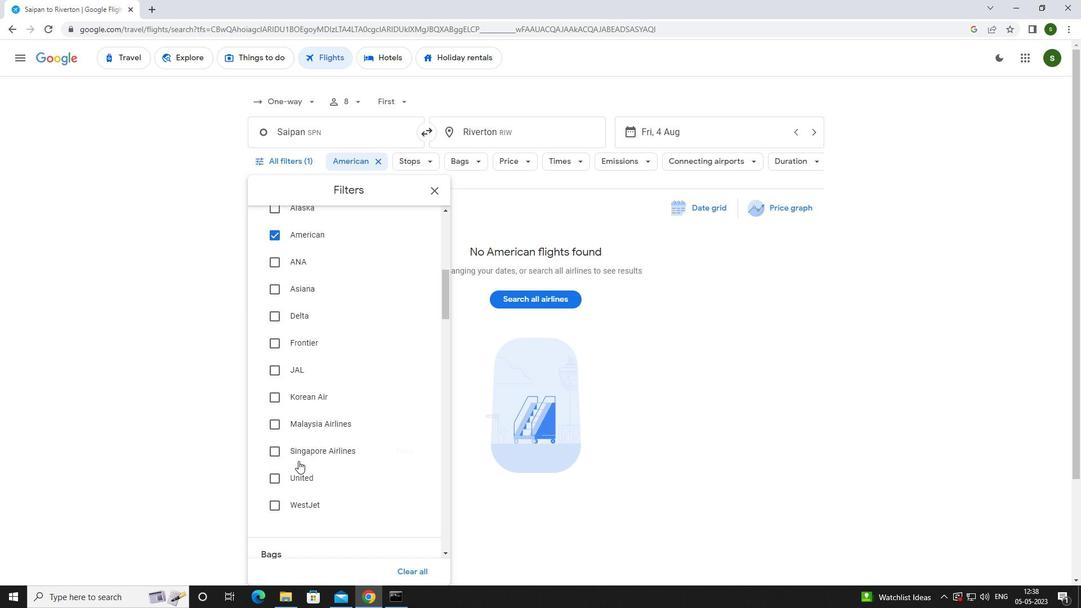 
Action: Mouse scrolled (298, 460) with delta (0, 0)
Screenshot: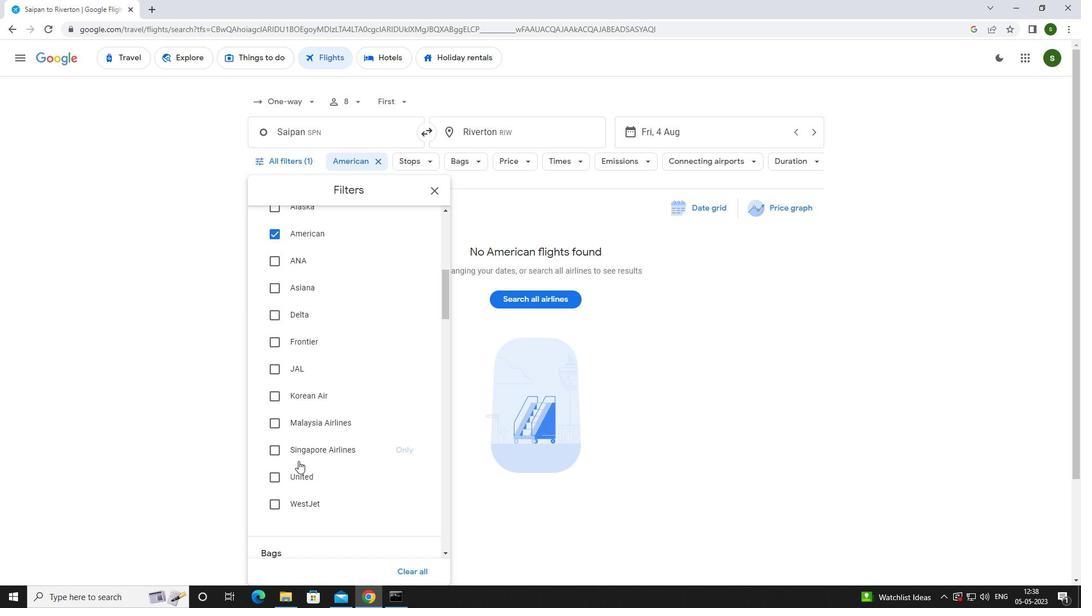 
Action: Mouse moved to (301, 459)
Screenshot: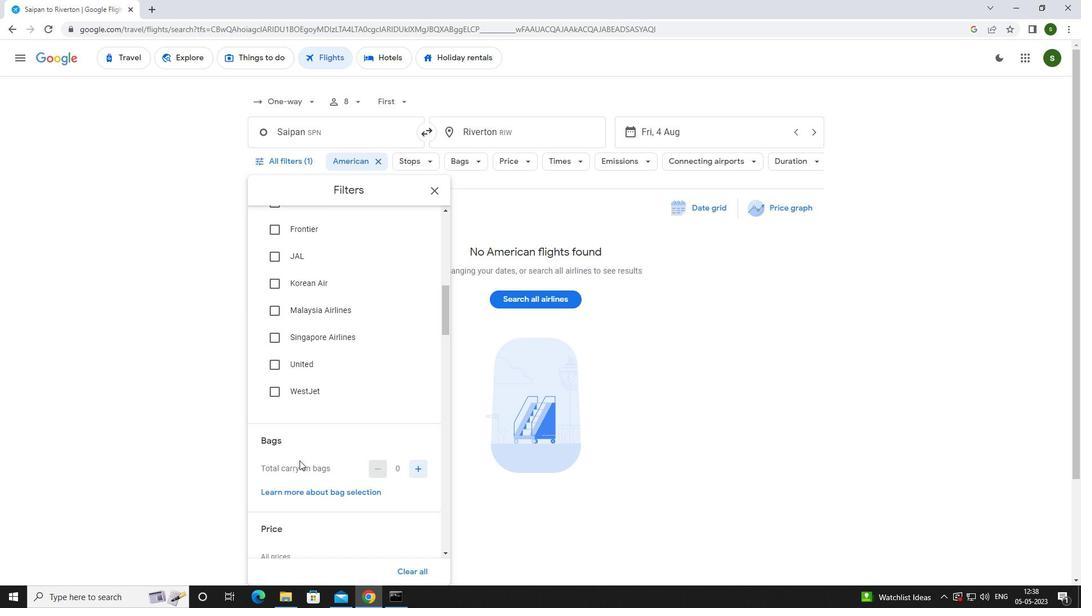
Action: Mouse scrolled (301, 459) with delta (0, 0)
Screenshot: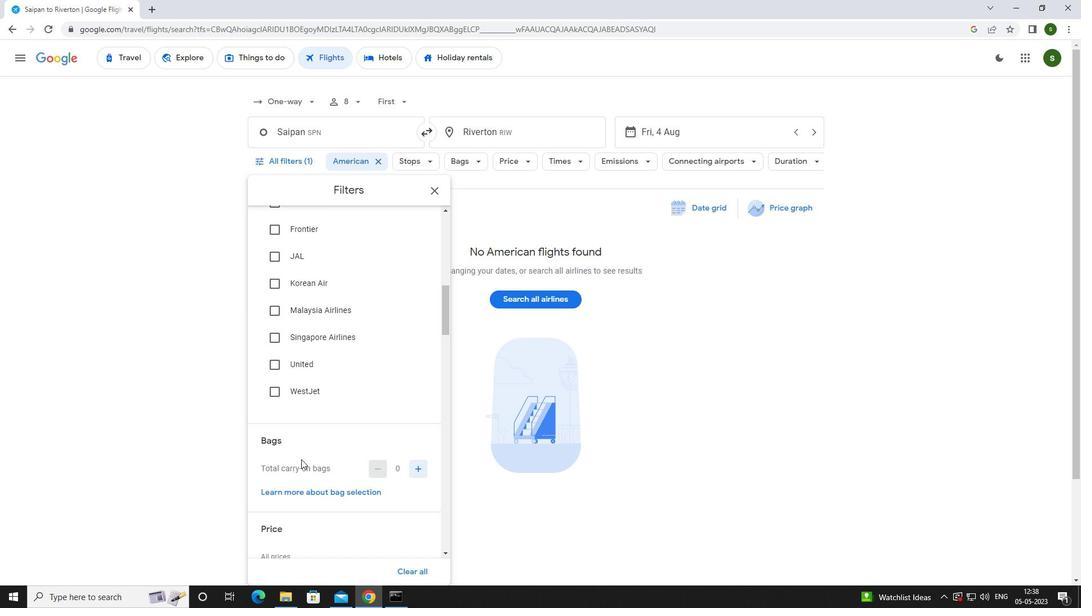 
Action: Mouse scrolled (301, 459) with delta (0, 0)
Screenshot: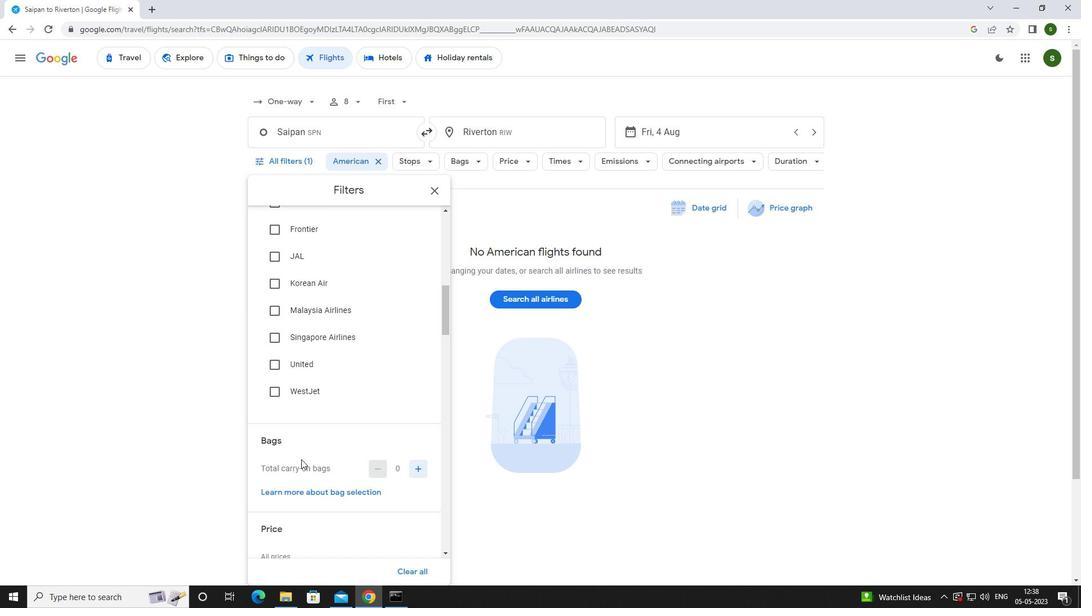 
Action: Mouse moved to (423, 469)
Screenshot: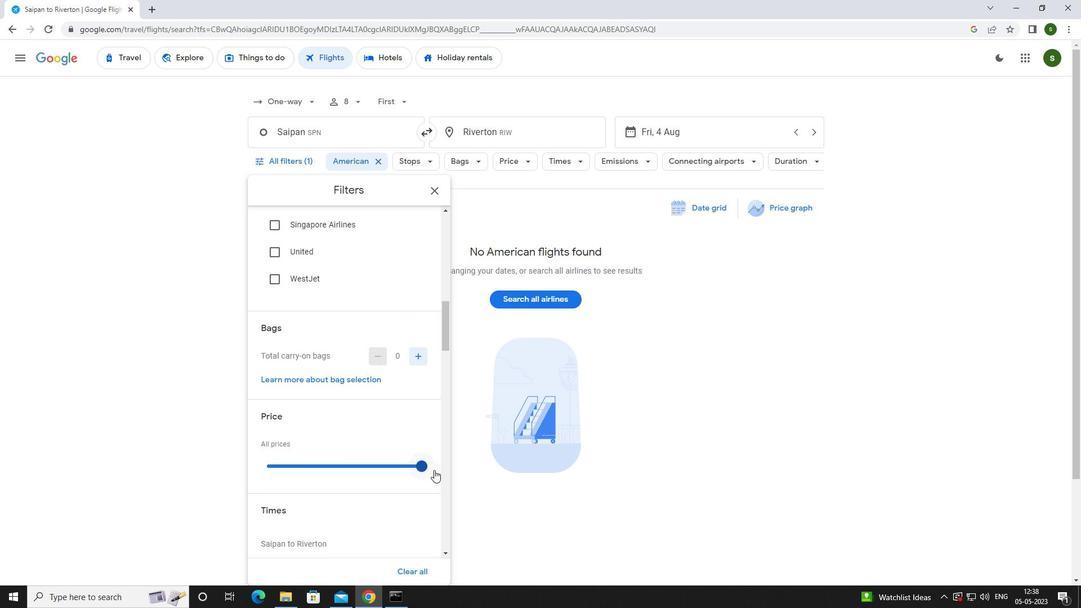 
Action: Mouse pressed left at (423, 469)
Screenshot: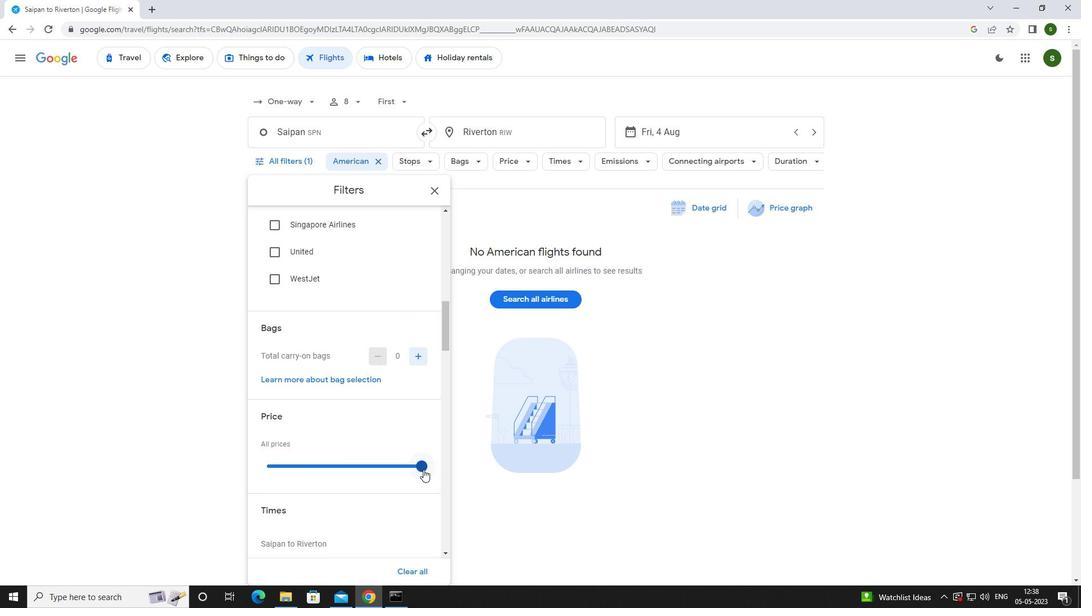 
Action: Mouse moved to (420, 469)
Screenshot: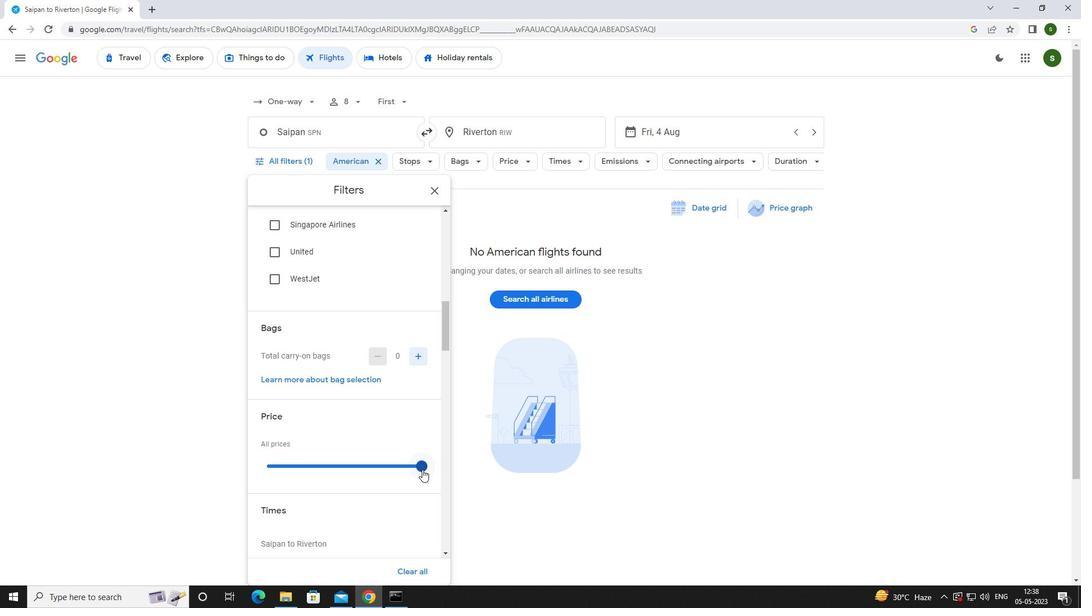 
Action: Mouse scrolled (420, 469) with delta (0, 0)
Screenshot: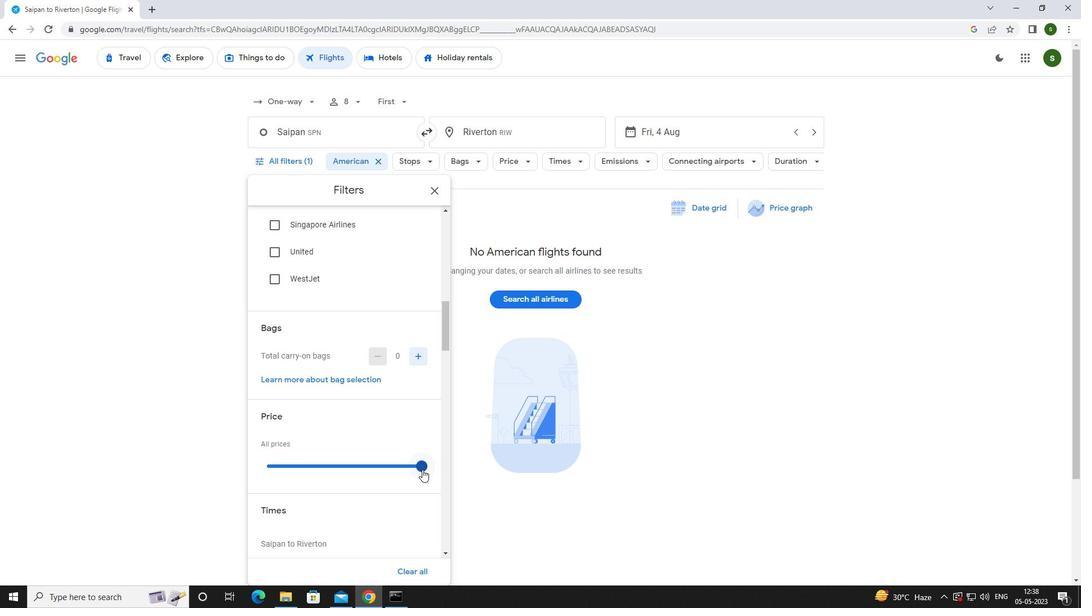 
Action: Mouse moved to (266, 535)
Screenshot: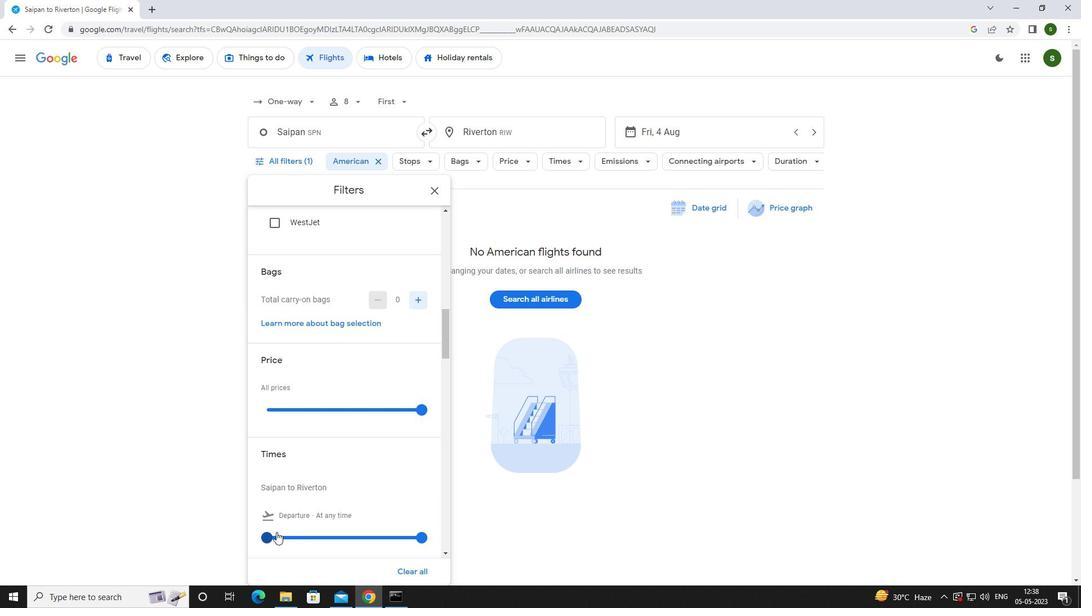 
Action: Mouse pressed left at (266, 535)
Screenshot: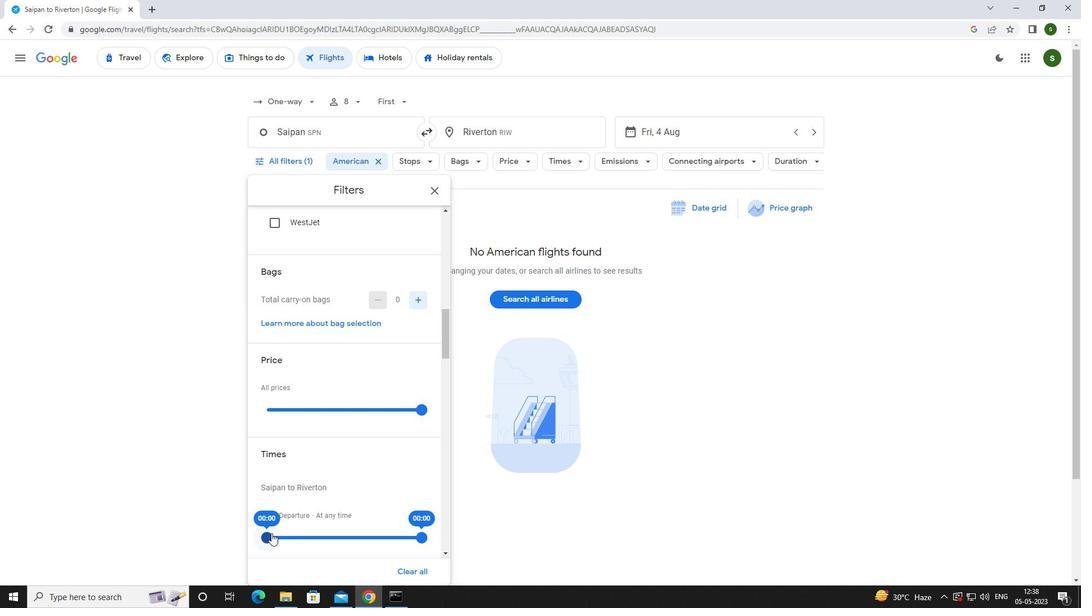 
Action: Mouse moved to (527, 532)
Screenshot: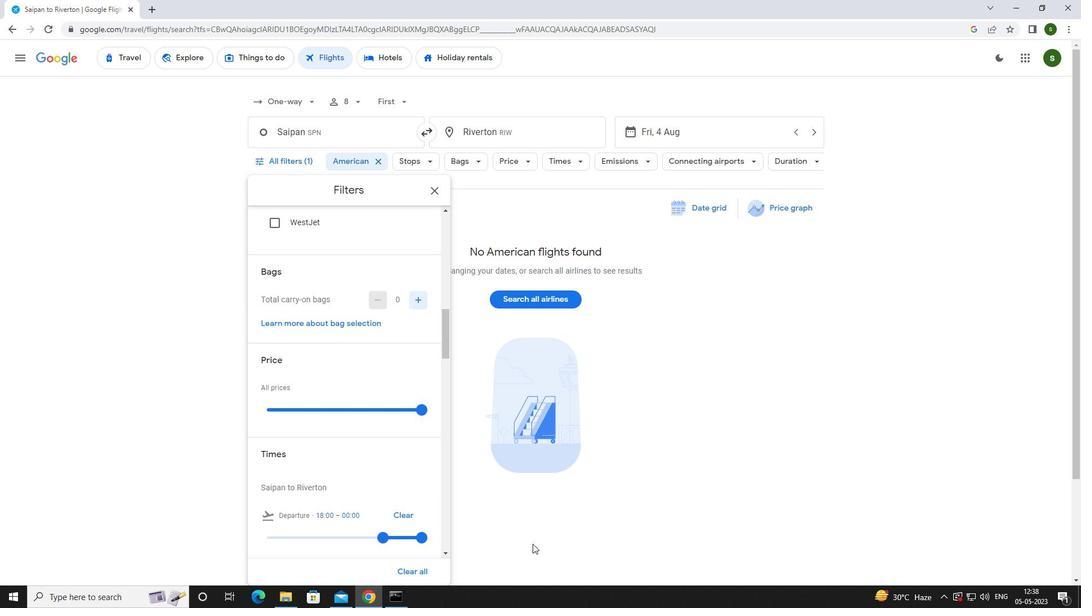 
Action: Mouse pressed left at (527, 532)
Screenshot: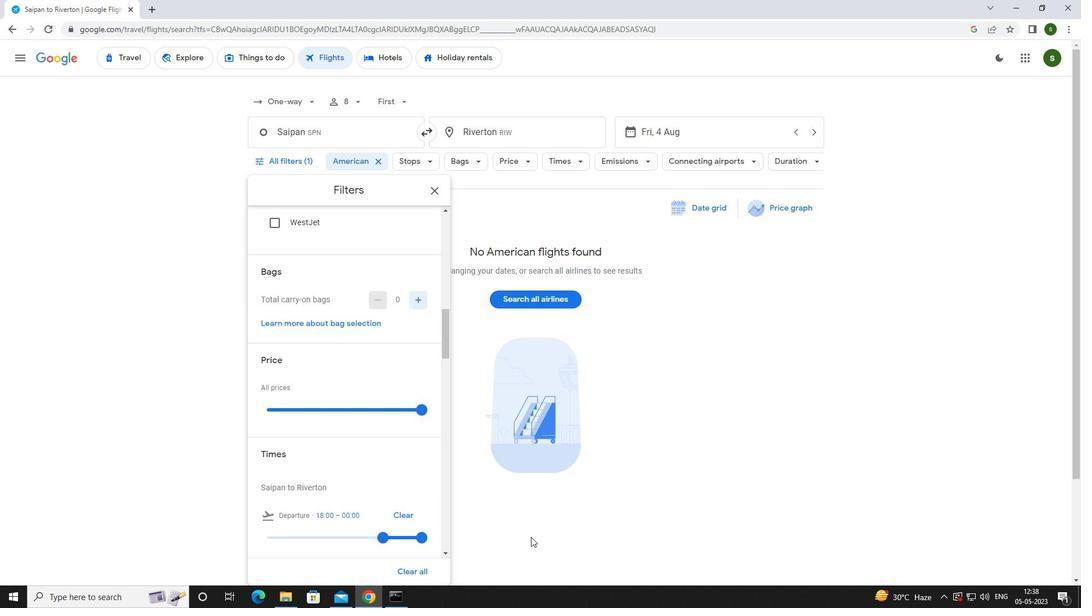 
